 Task: Create a due date automation trigger when advanced on, 2 working days before a card is due add fields with custom field "Resume" set to a number lower than 1 and greater than 10 at 11:00 AM.
Action: Mouse moved to (1306, 107)
Screenshot: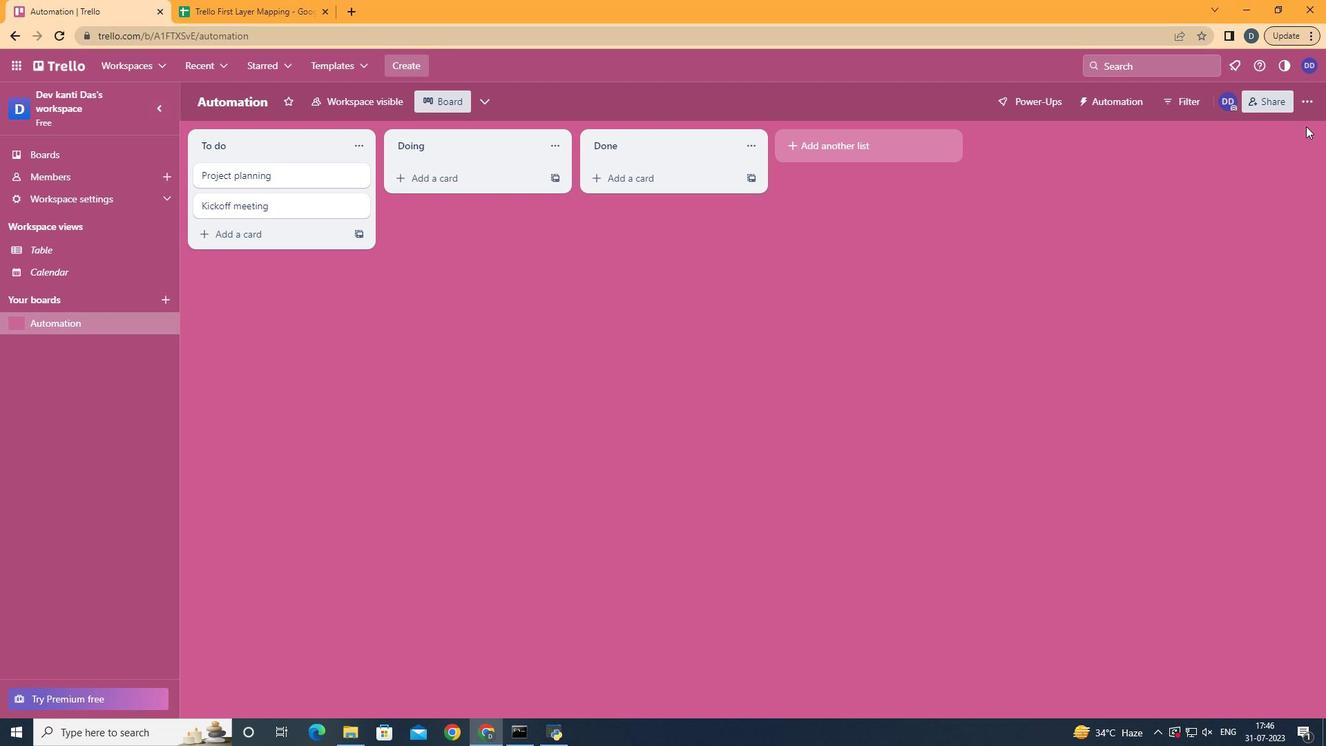 
Action: Mouse pressed left at (1306, 107)
Screenshot: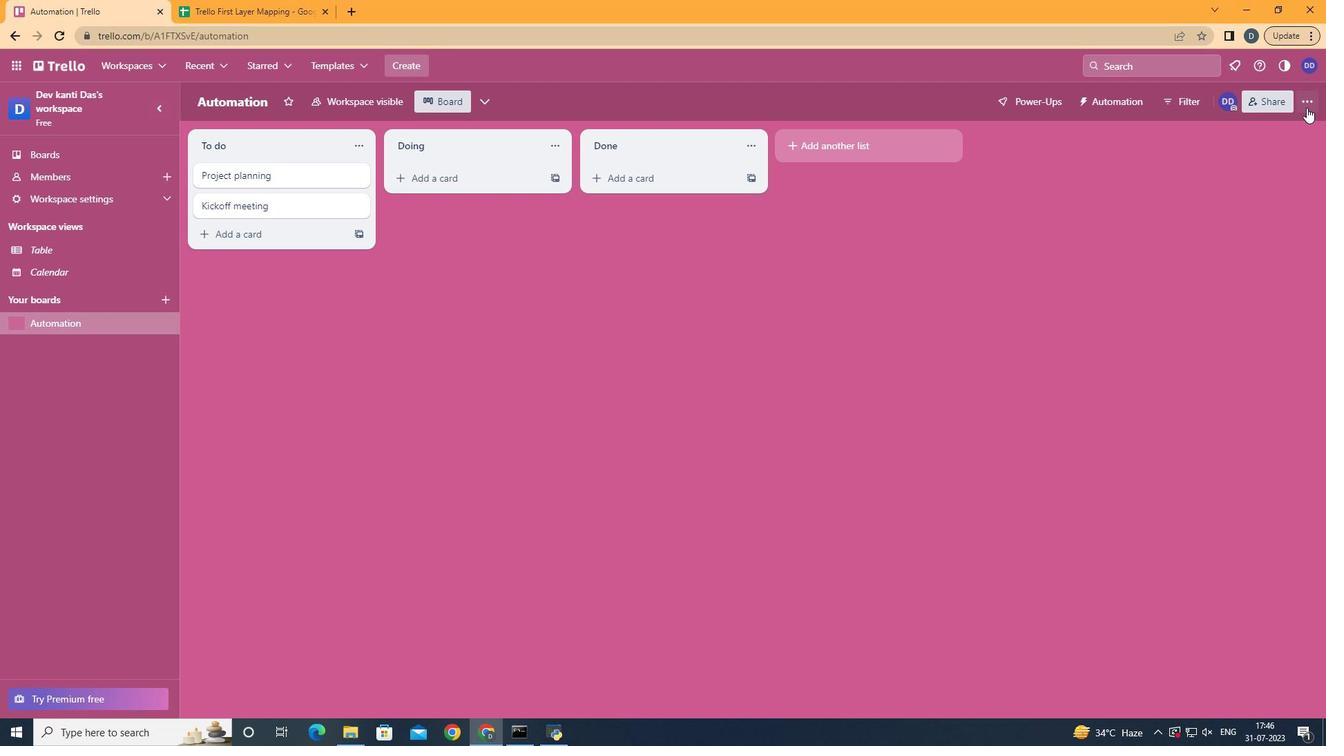 
Action: Mouse moved to (1204, 292)
Screenshot: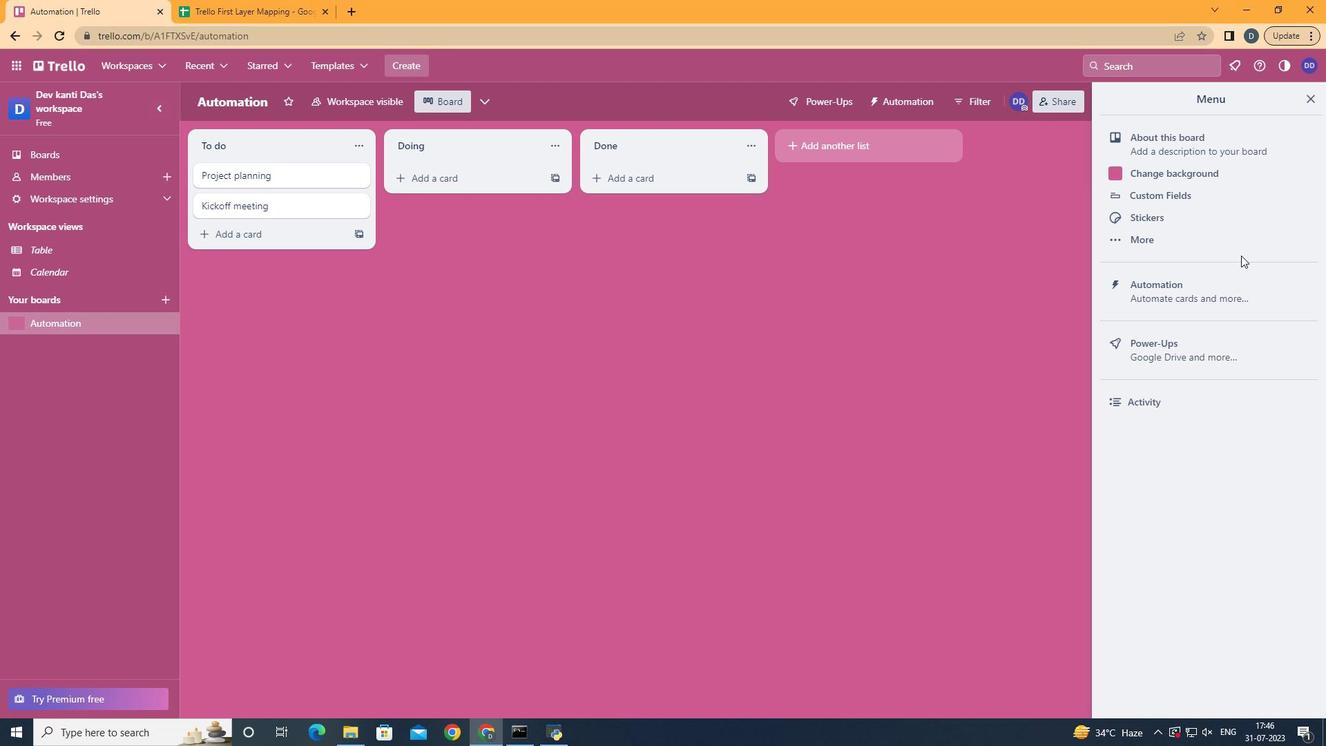 
Action: Mouse pressed left at (1204, 292)
Screenshot: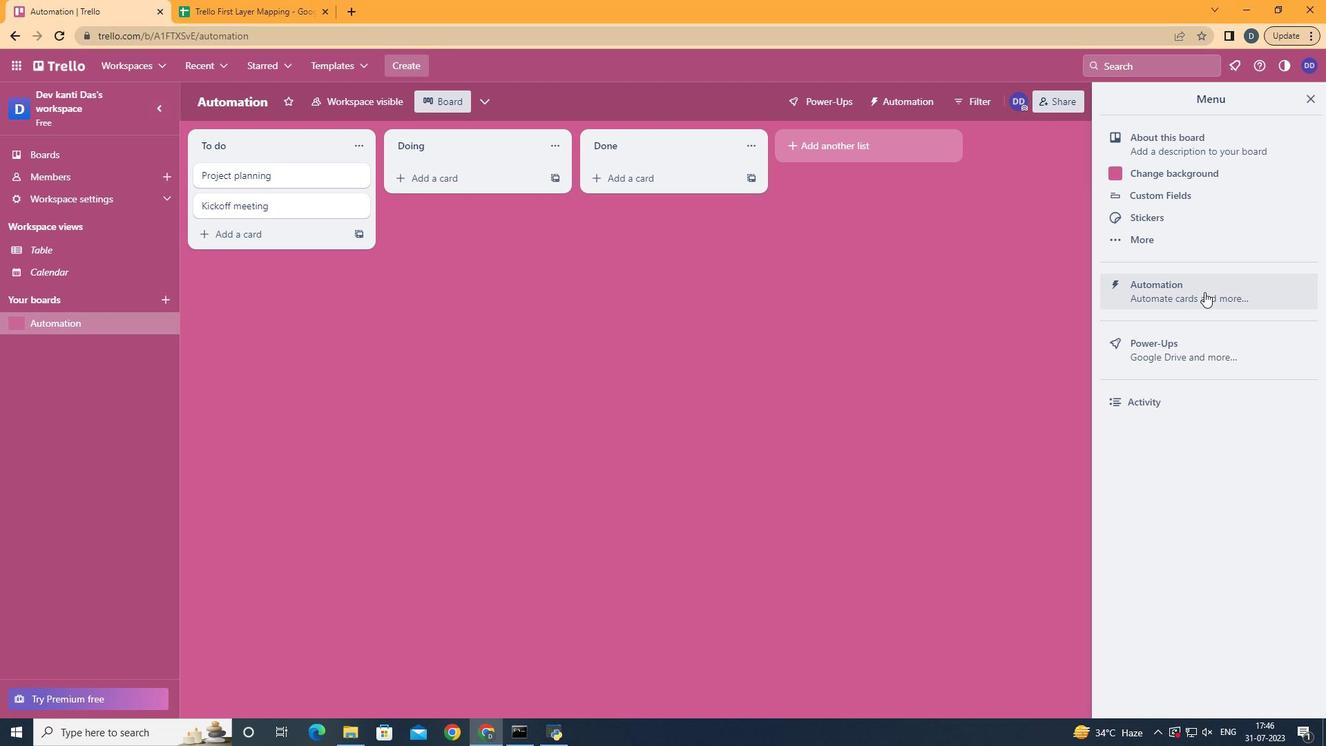 
Action: Mouse moved to (275, 281)
Screenshot: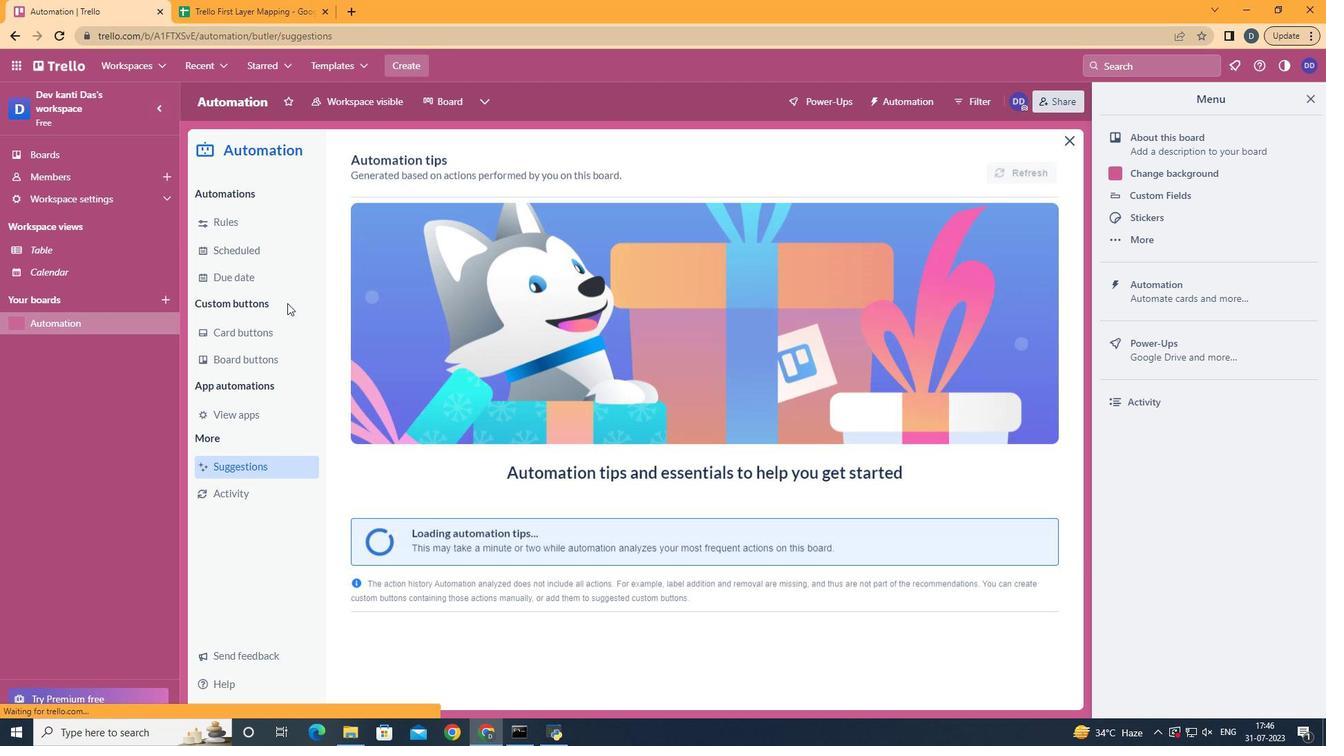 
Action: Mouse pressed left at (275, 281)
Screenshot: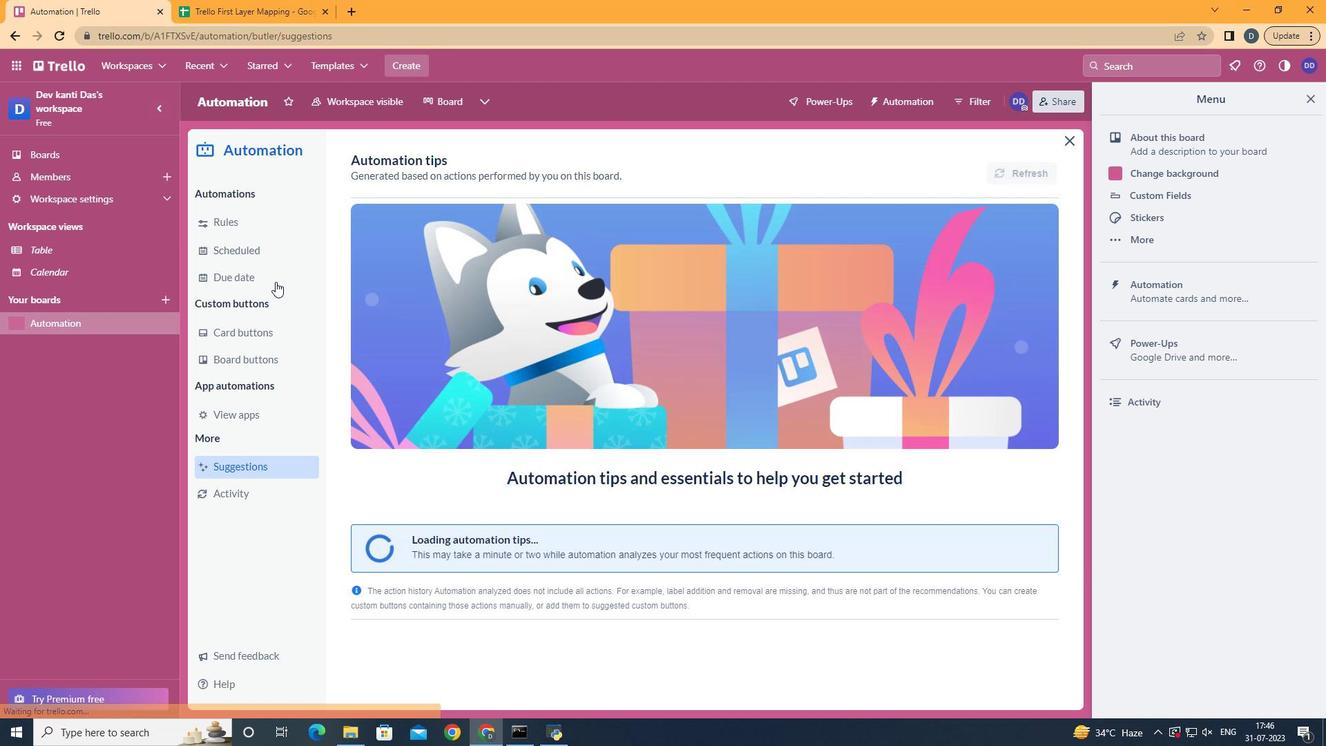 
Action: Mouse moved to (1000, 164)
Screenshot: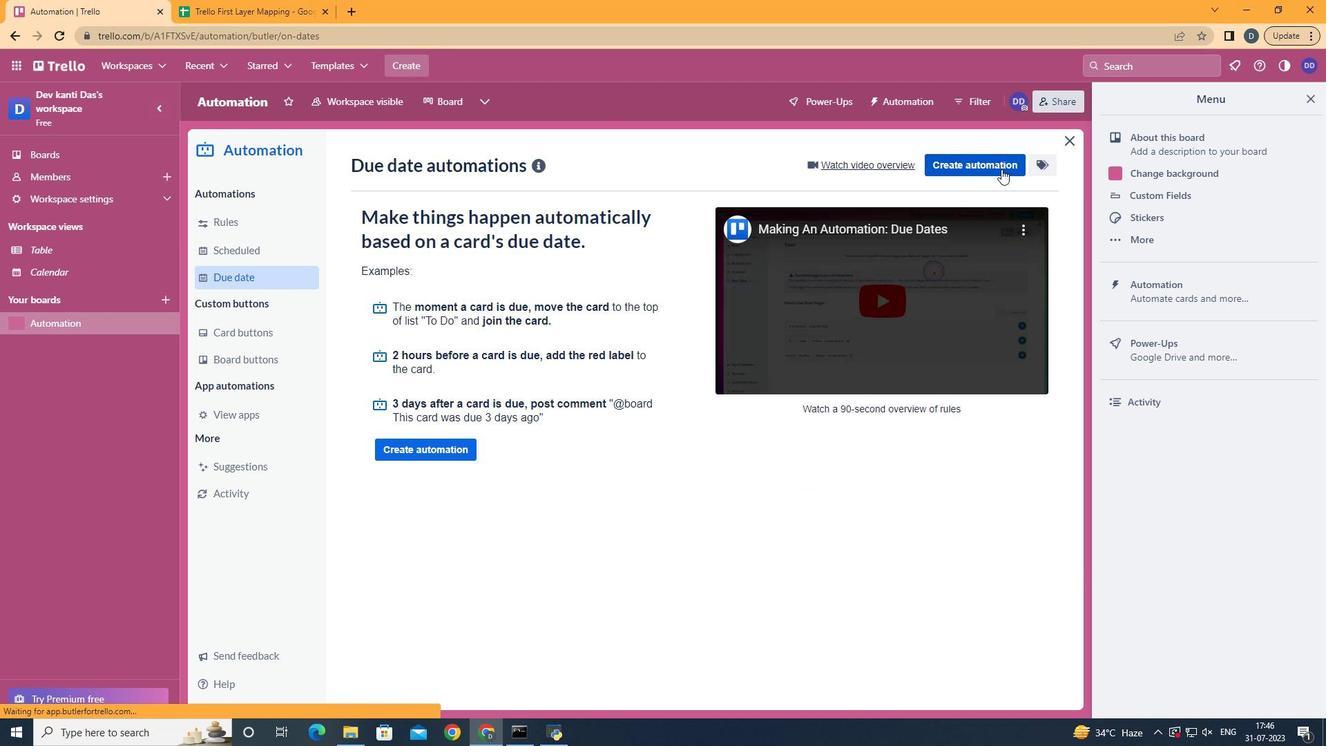 
Action: Mouse pressed left at (1000, 164)
Screenshot: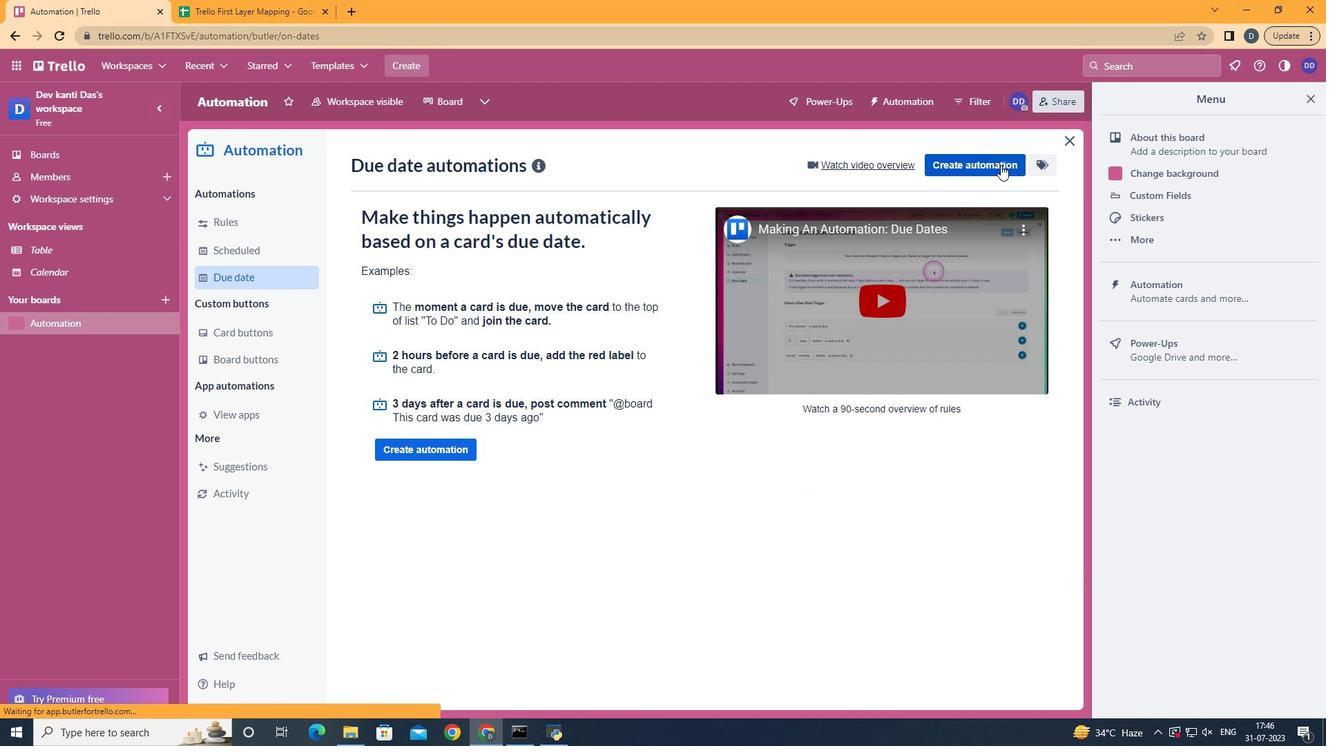 
Action: Mouse moved to (670, 301)
Screenshot: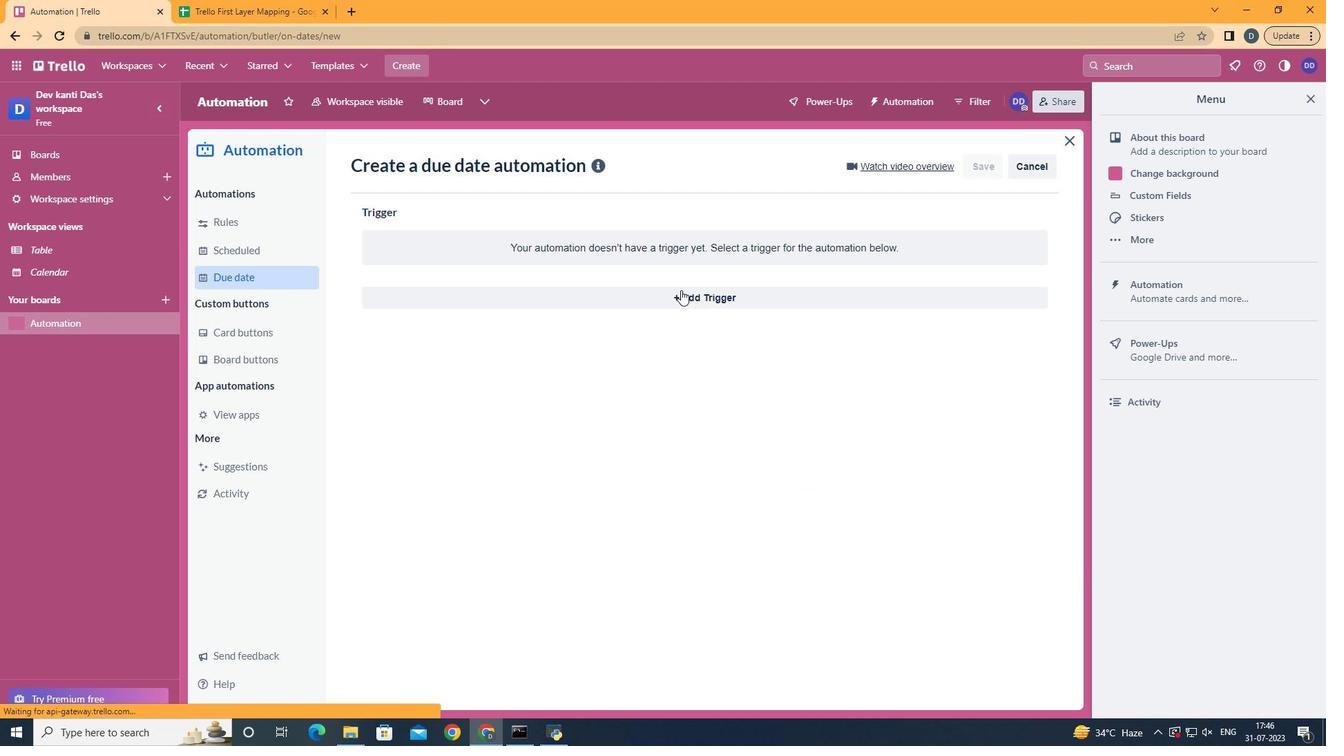 
Action: Mouse pressed left at (670, 301)
Screenshot: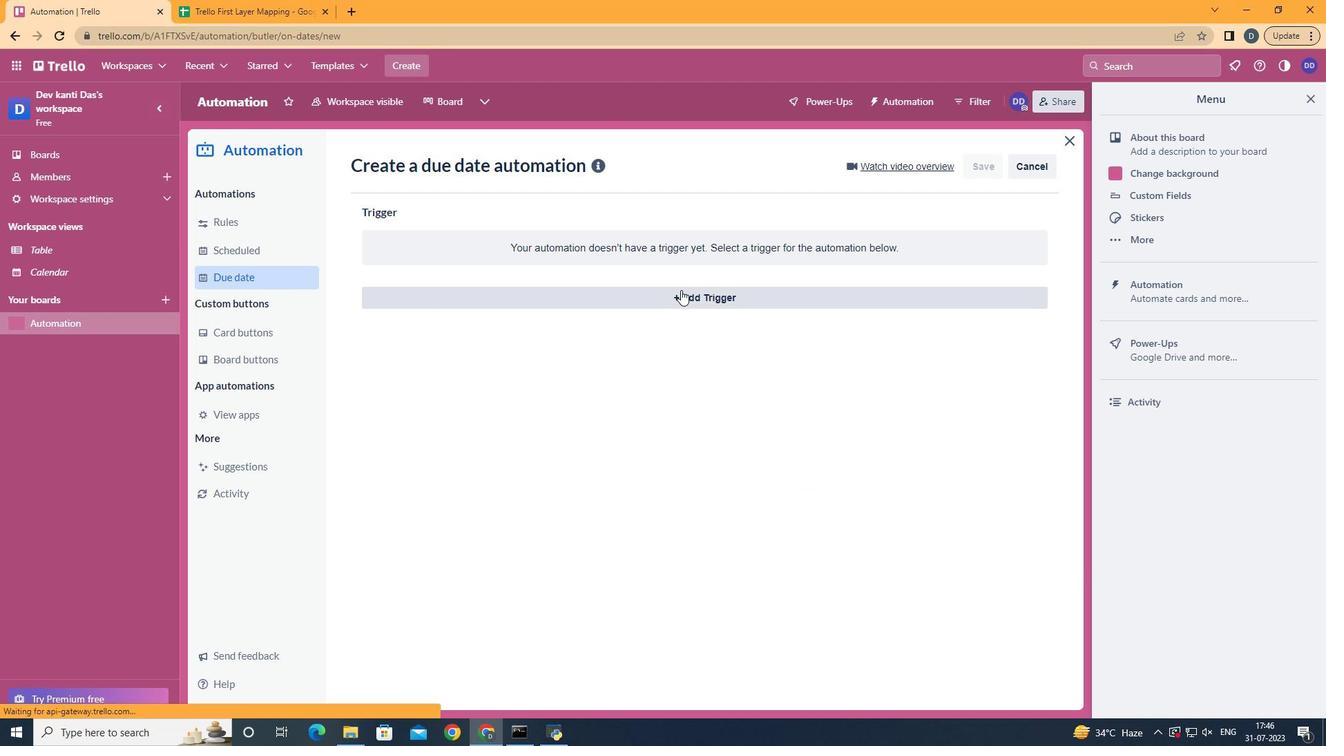 
Action: Mouse moved to (446, 559)
Screenshot: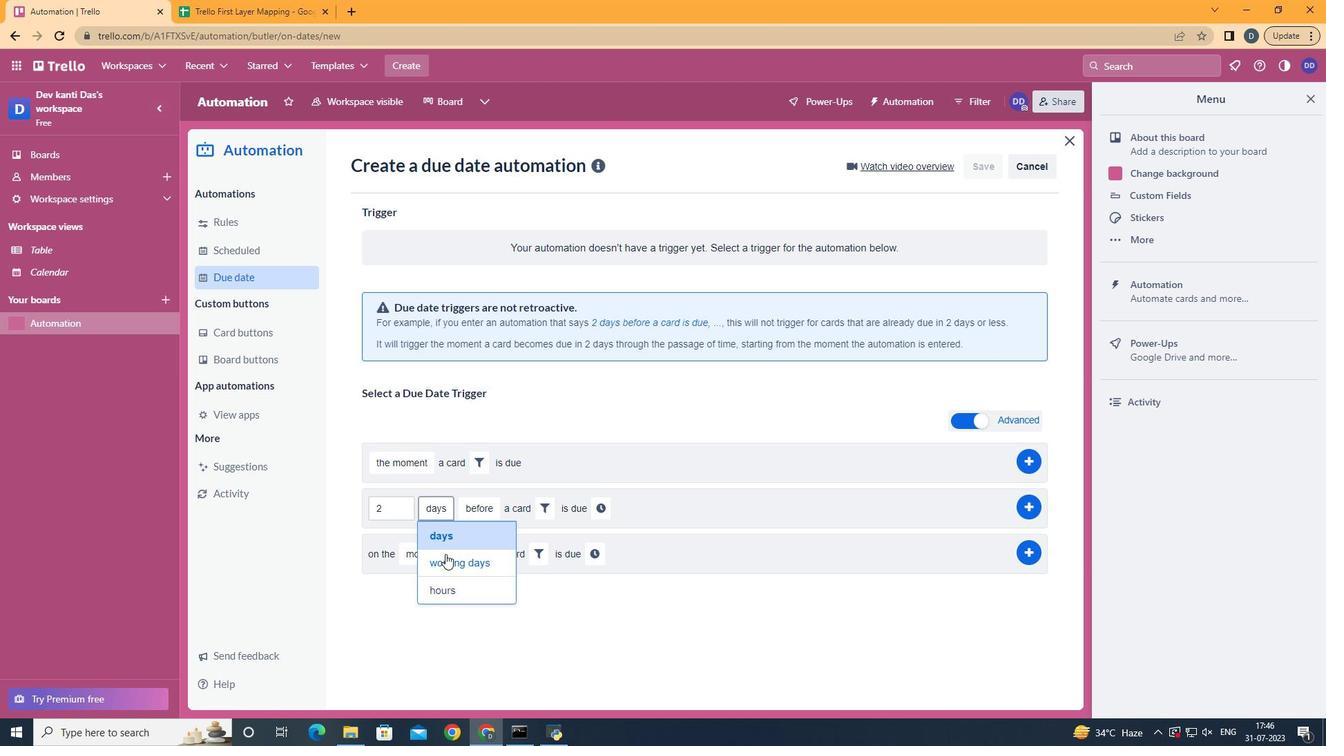 
Action: Mouse pressed left at (446, 559)
Screenshot: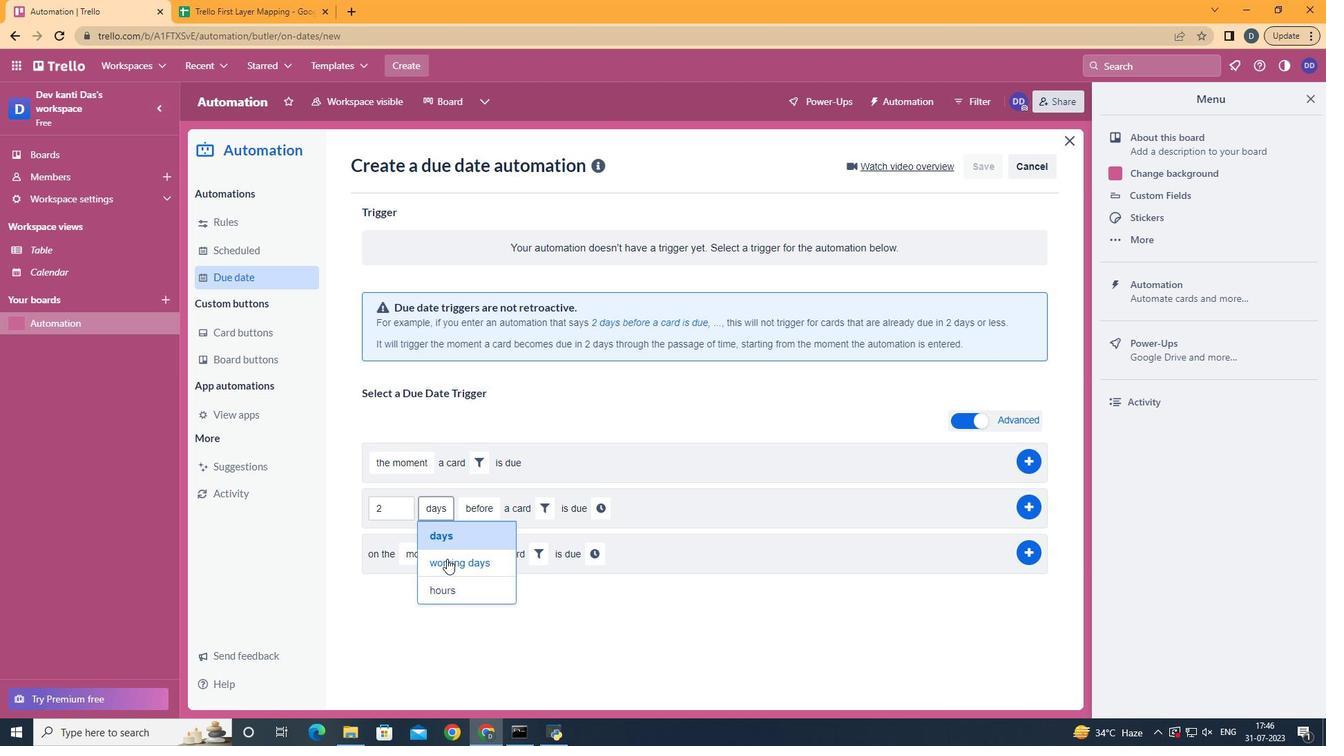 
Action: Mouse moved to (580, 507)
Screenshot: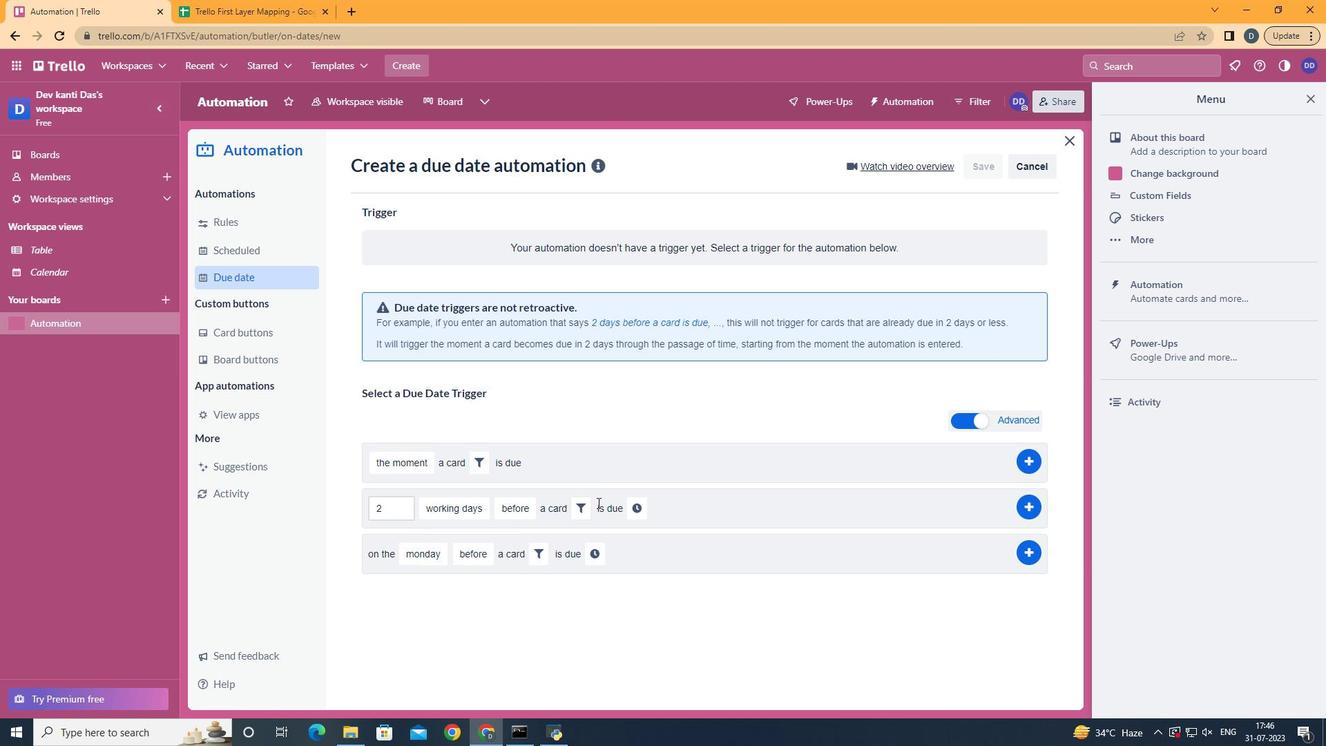 
Action: Mouse pressed left at (580, 507)
Screenshot: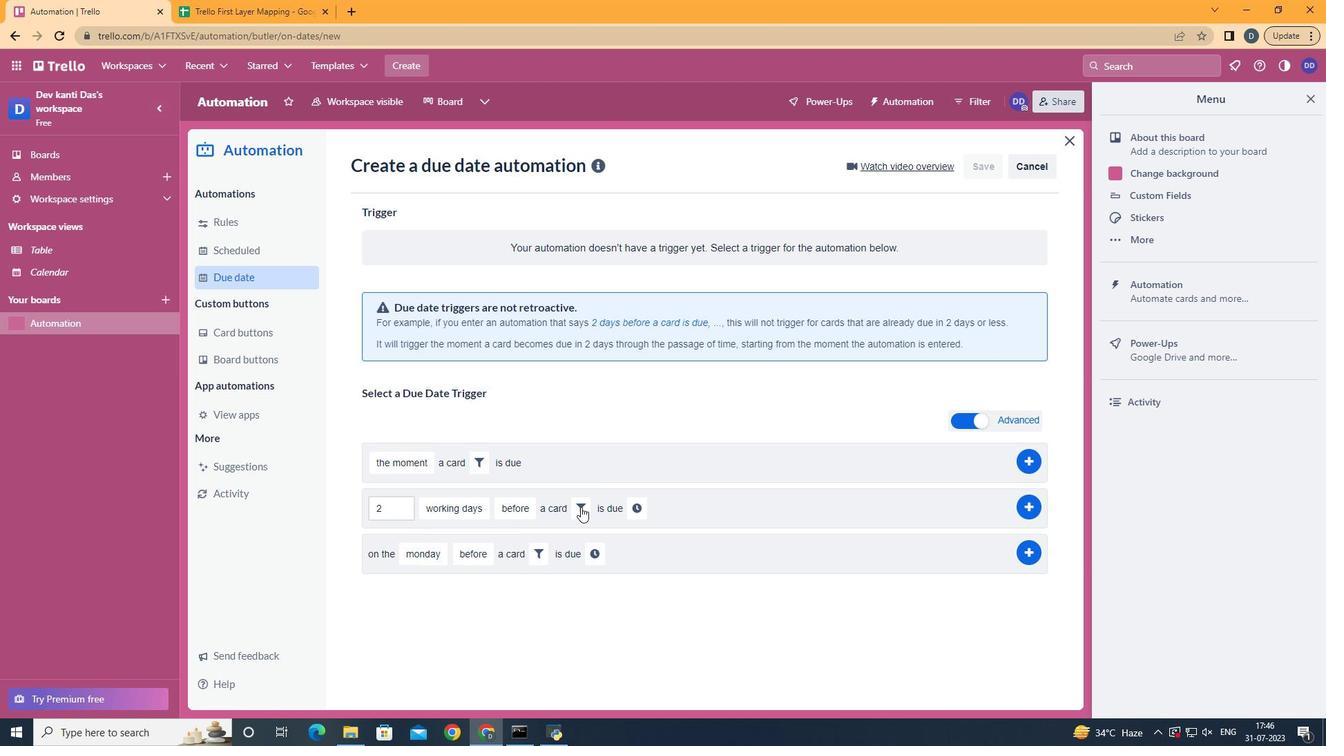 
Action: Mouse moved to (795, 549)
Screenshot: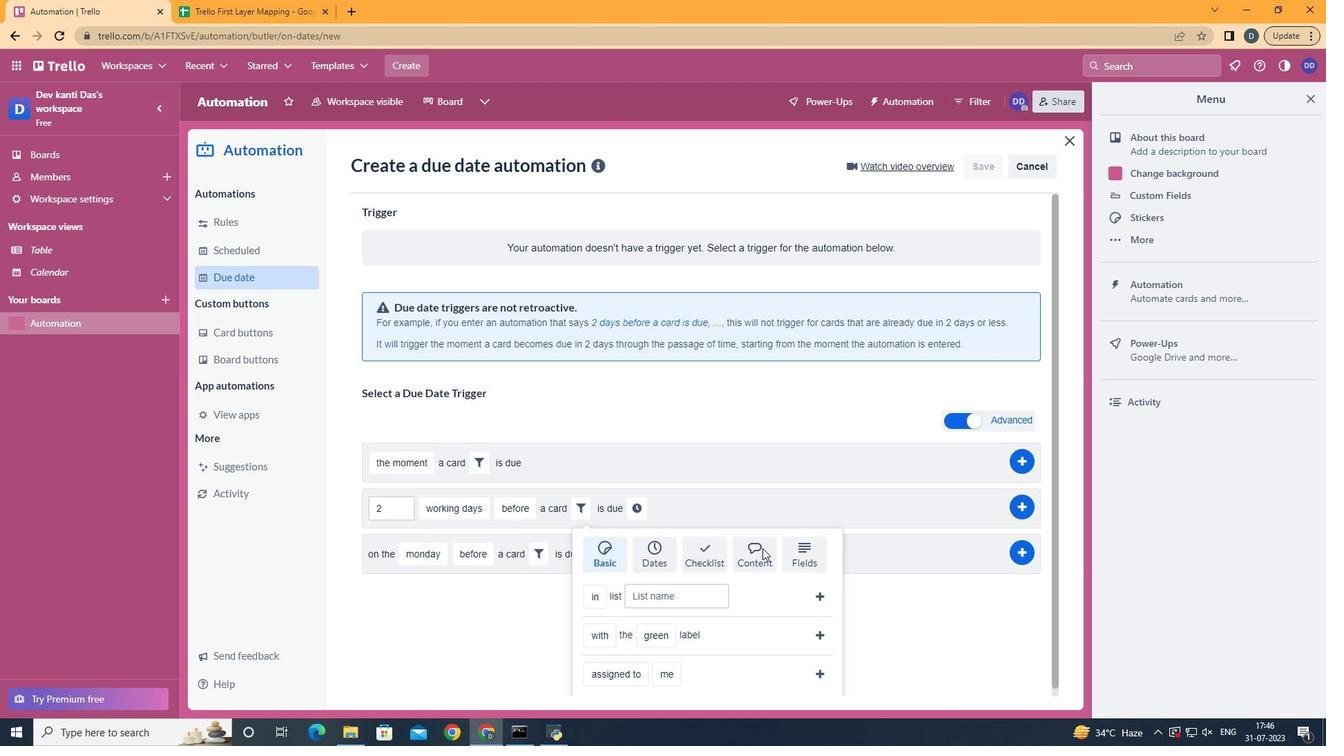 
Action: Mouse pressed left at (795, 549)
Screenshot: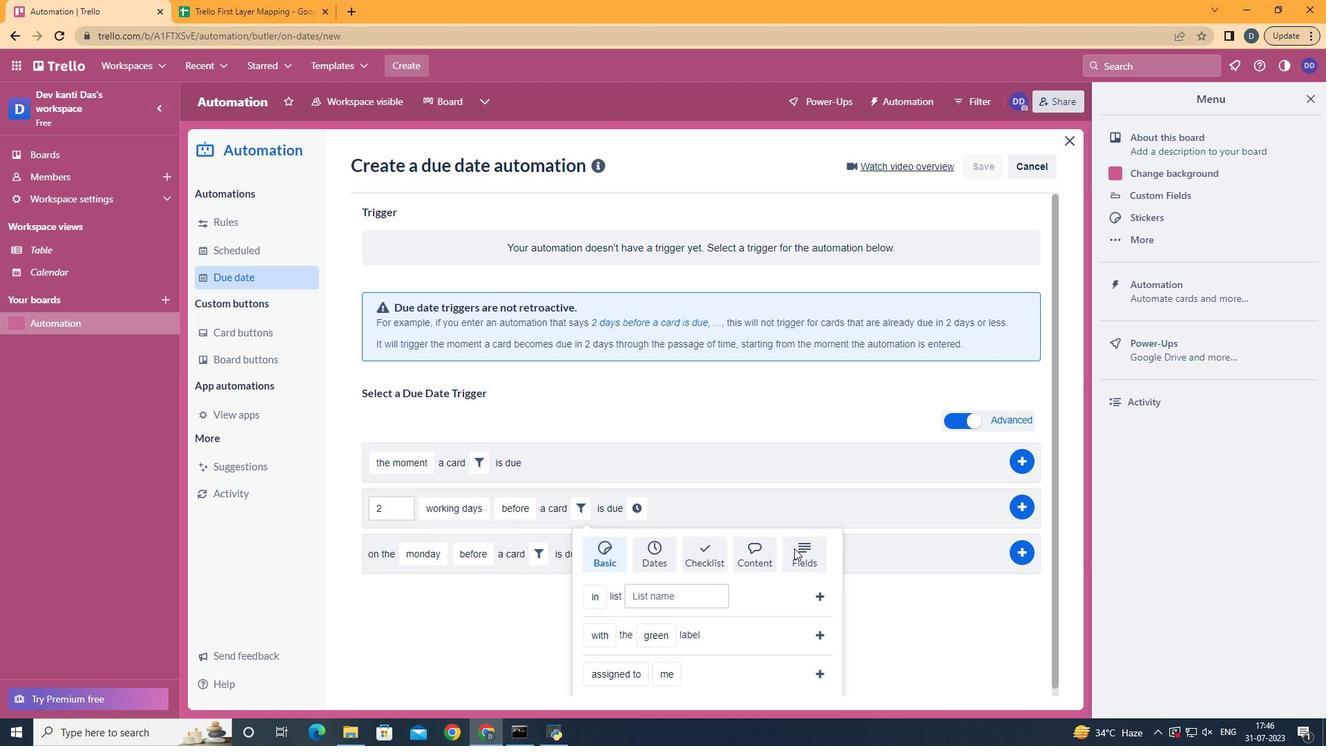 
Action: Mouse scrolled (795, 549) with delta (0, 0)
Screenshot: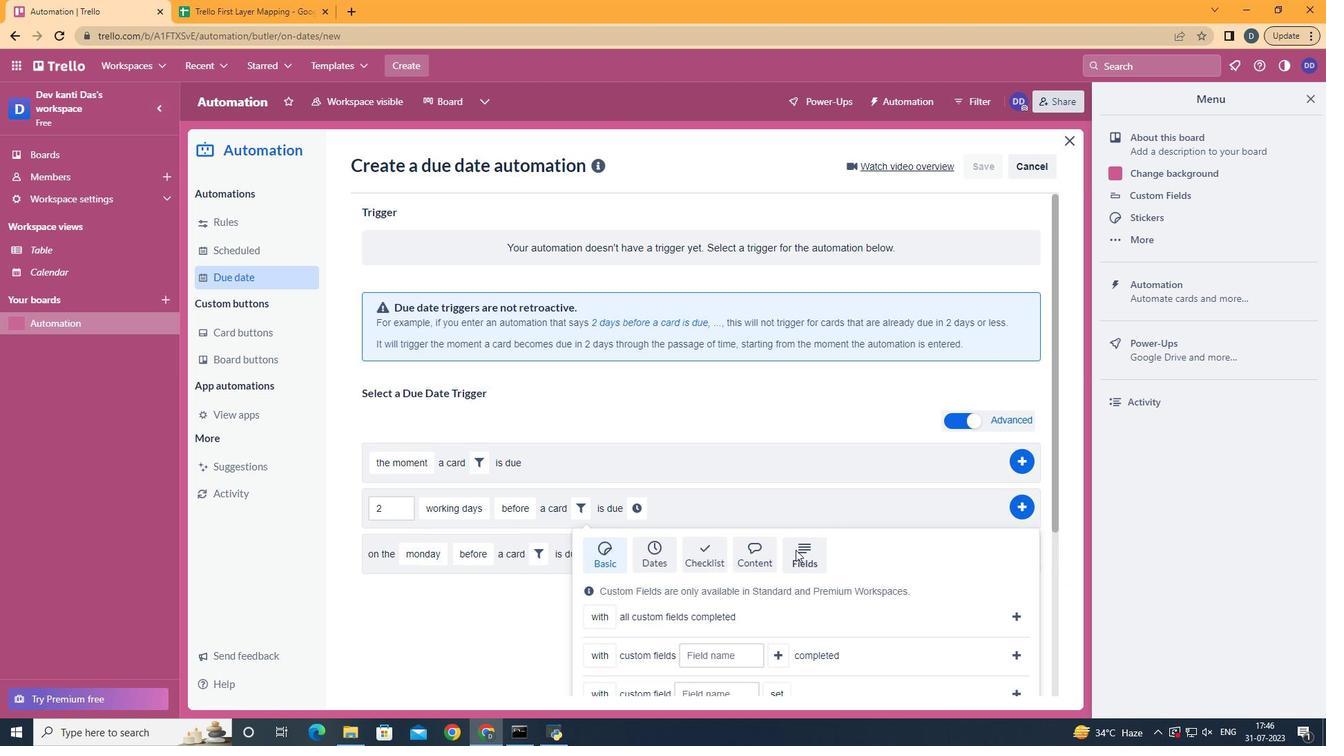 
Action: Mouse scrolled (795, 549) with delta (0, 0)
Screenshot: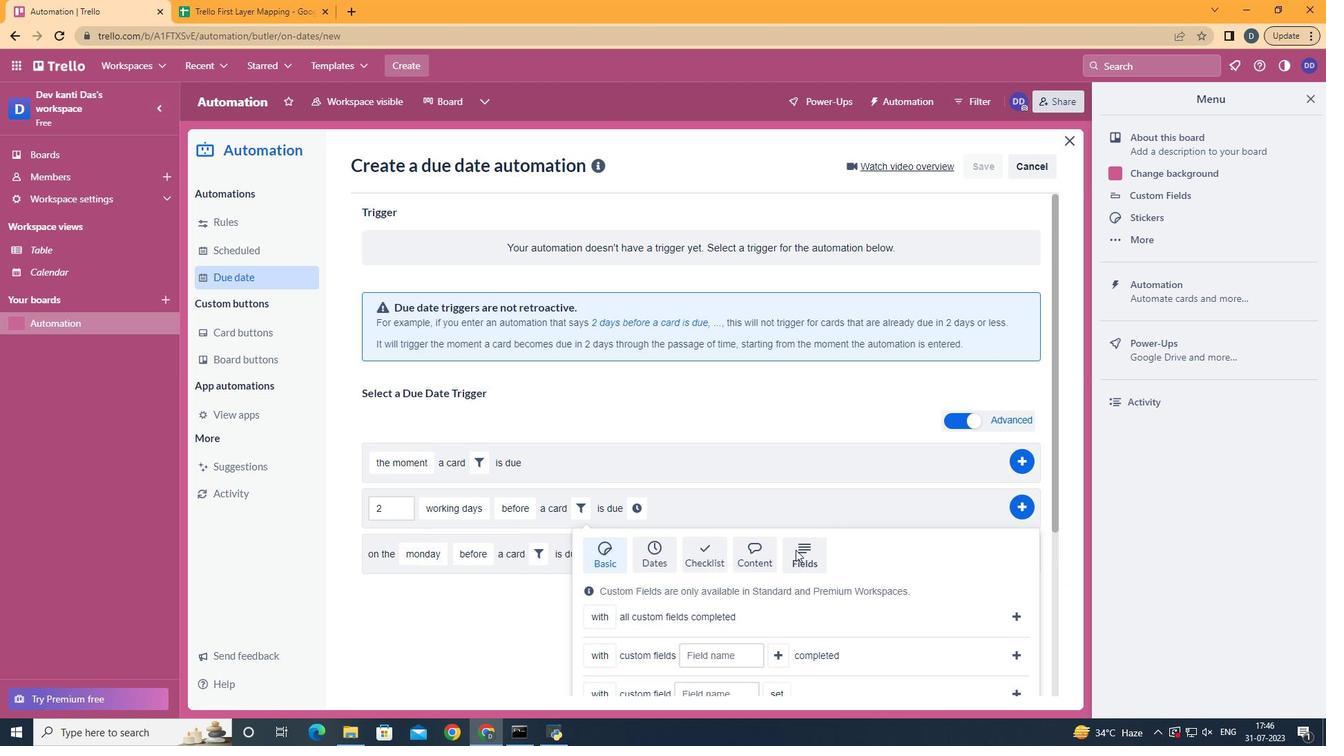 
Action: Mouse scrolled (795, 549) with delta (0, 0)
Screenshot: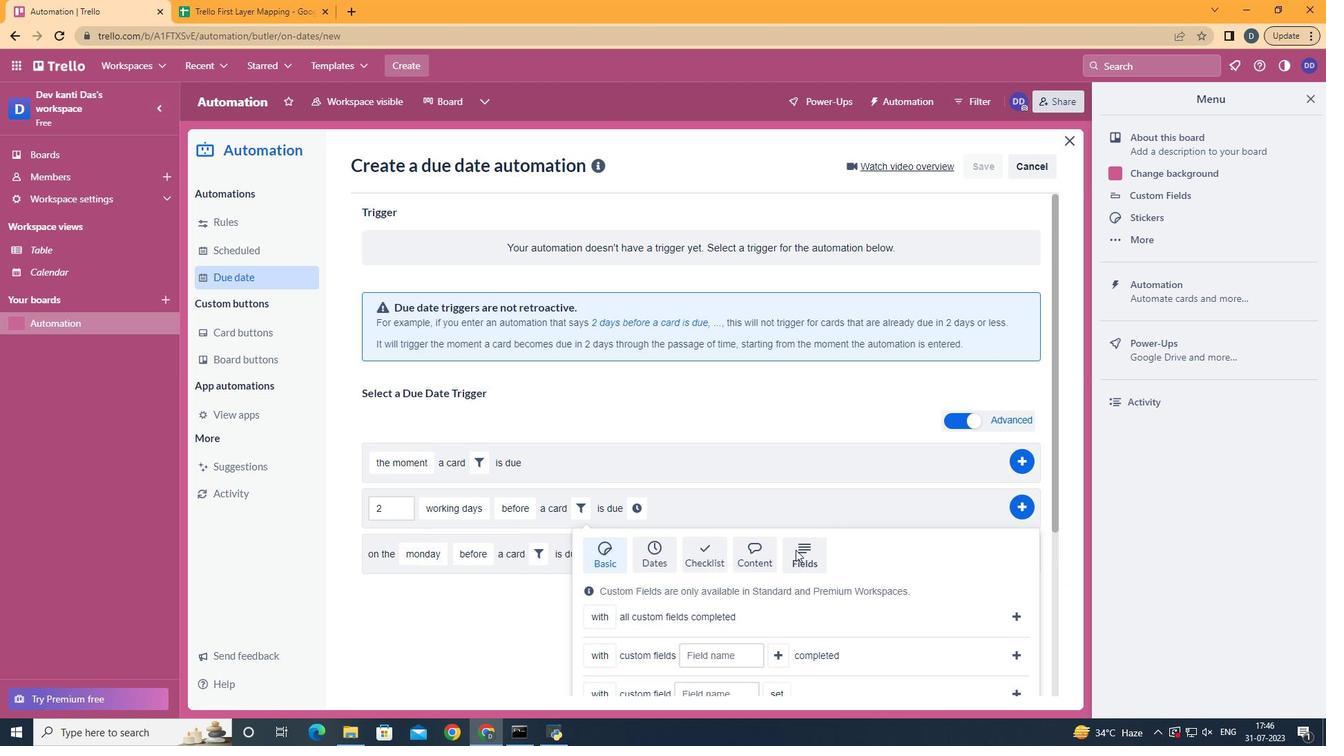 
Action: Mouse scrolled (795, 549) with delta (0, 0)
Screenshot: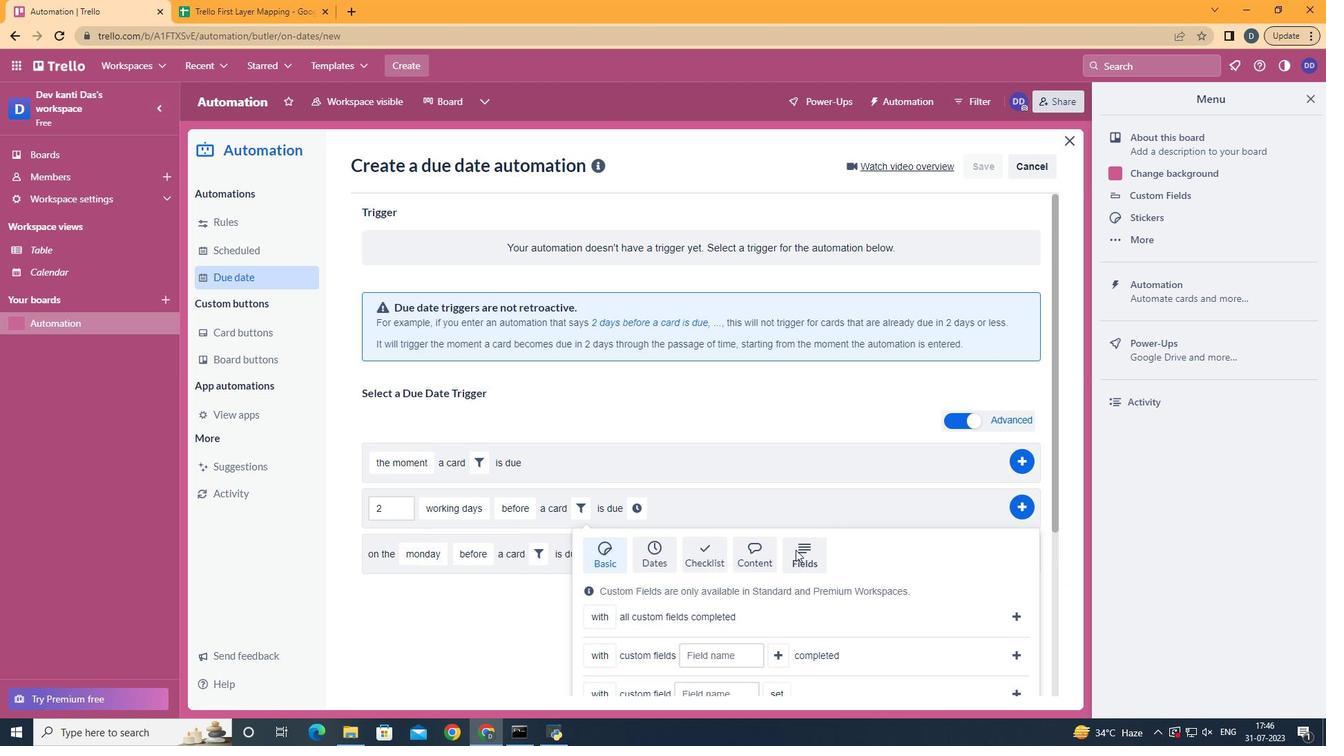 
Action: Mouse scrolled (795, 549) with delta (0, 0)
Screenshot: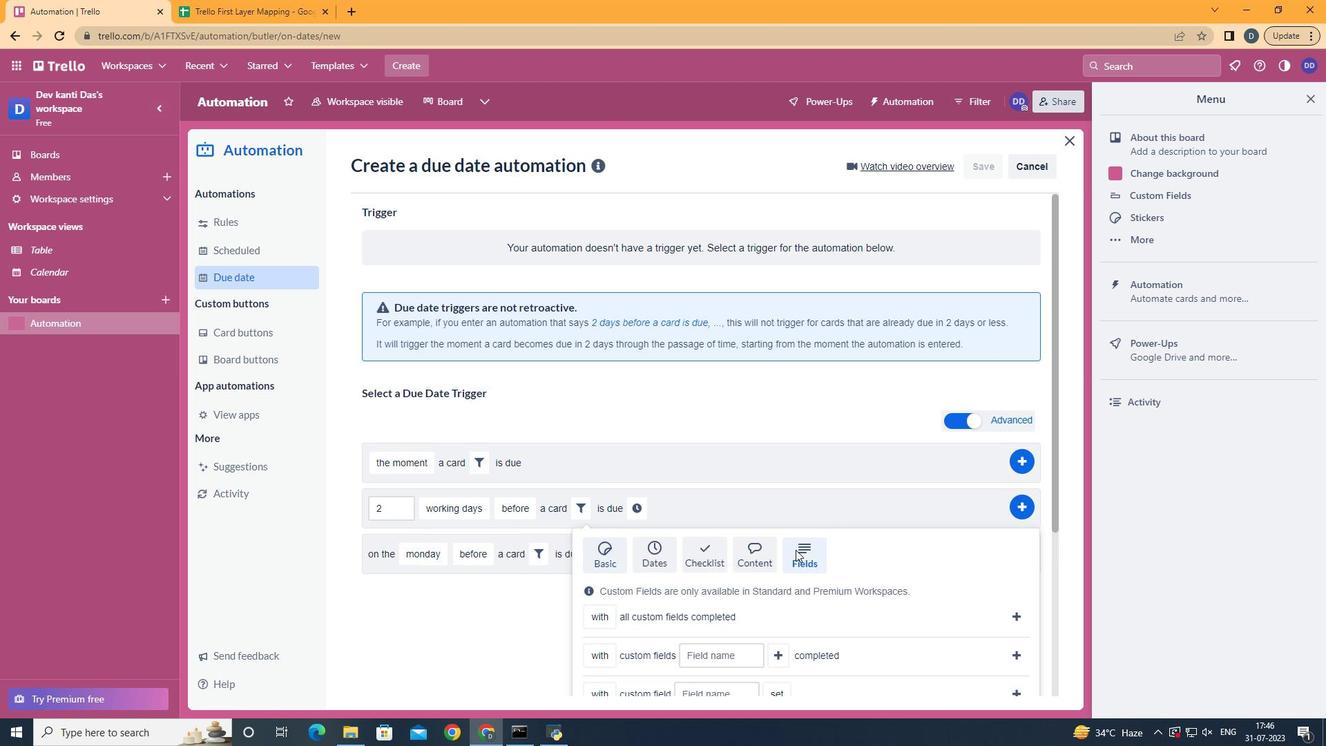 
Action: Mouse scrolled (795, 549) with delta (0, 0)
Screenshot: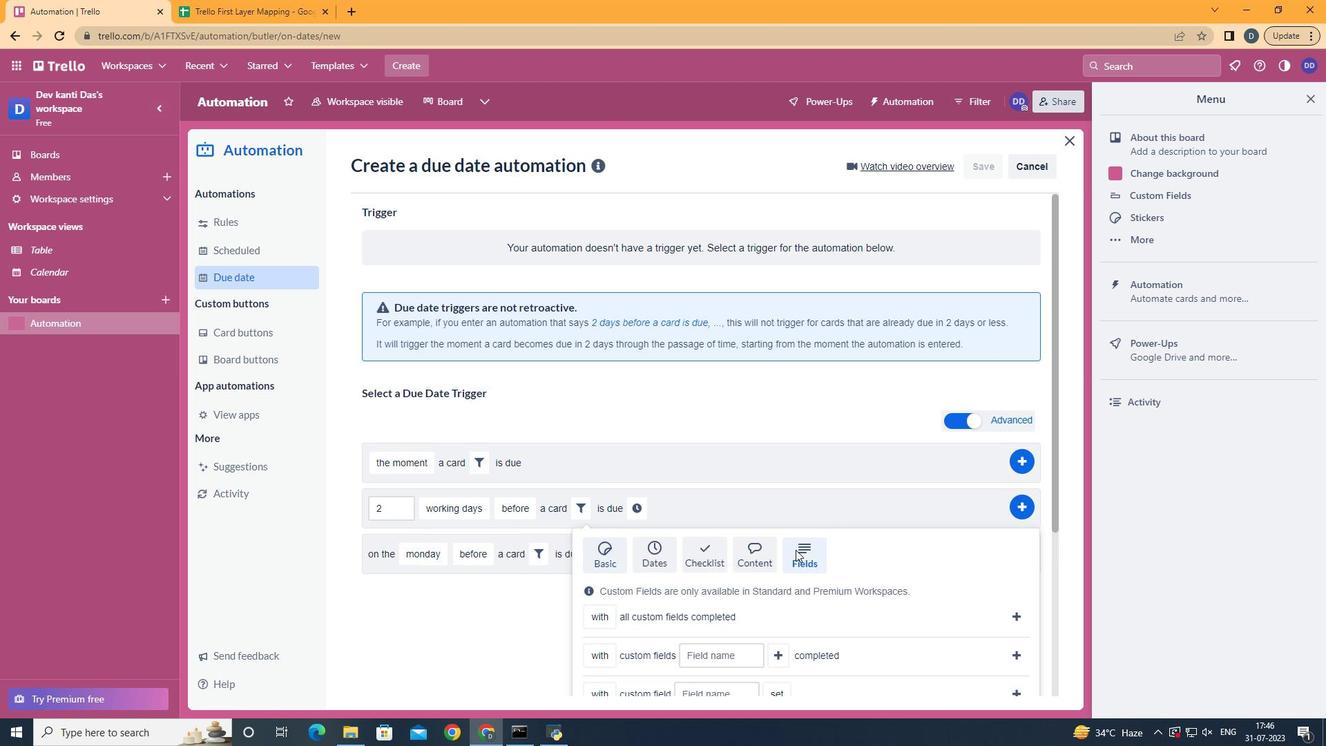 
Action: Mouse moved to (712, 571)
Screenshot: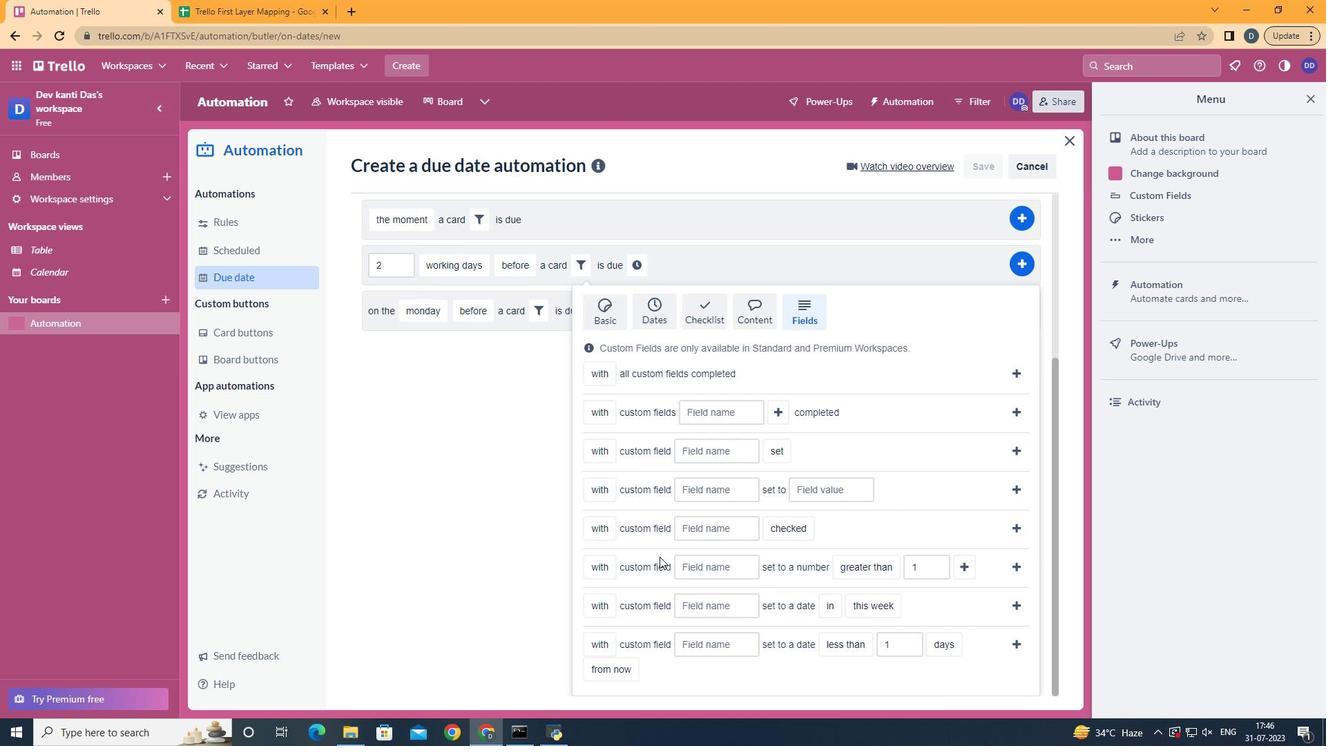 
Action: Mouse pressed left at (712, 571)
Screenshot: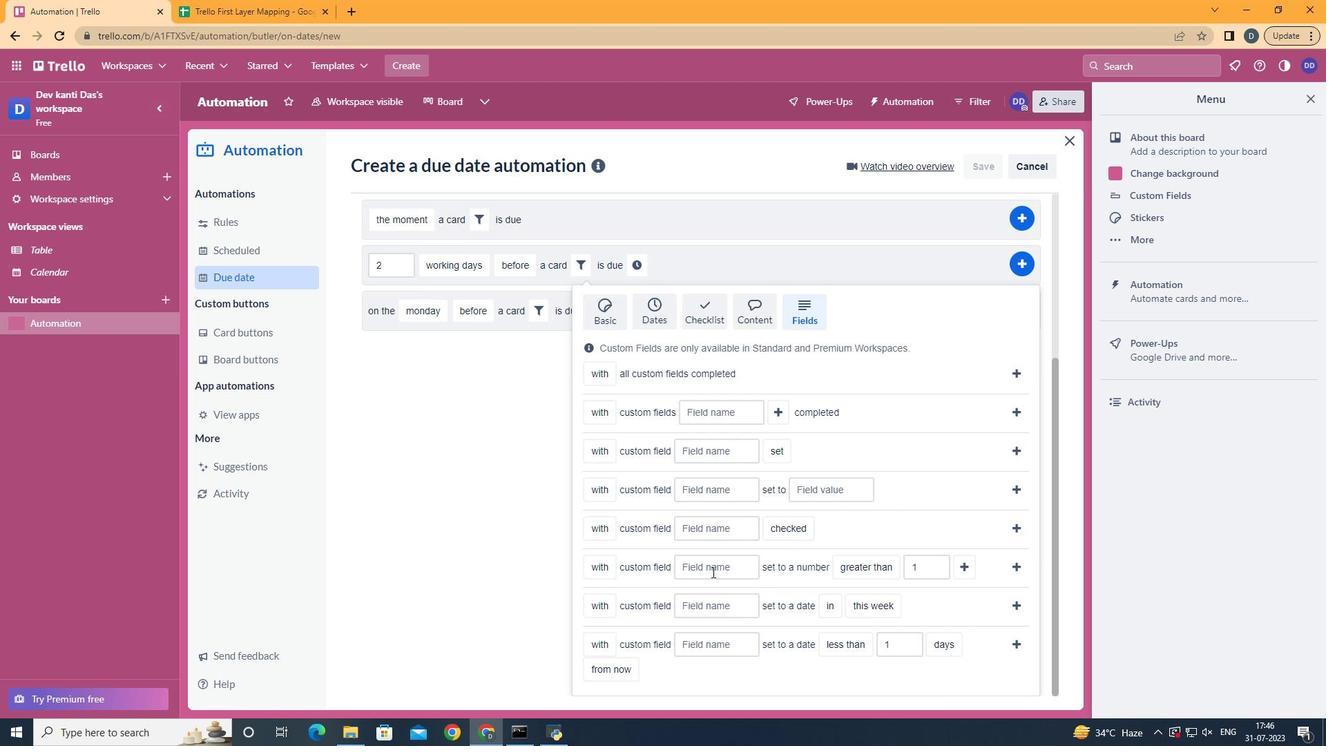 
Action: Key pressed <Key.shift>Resume
Screenshot: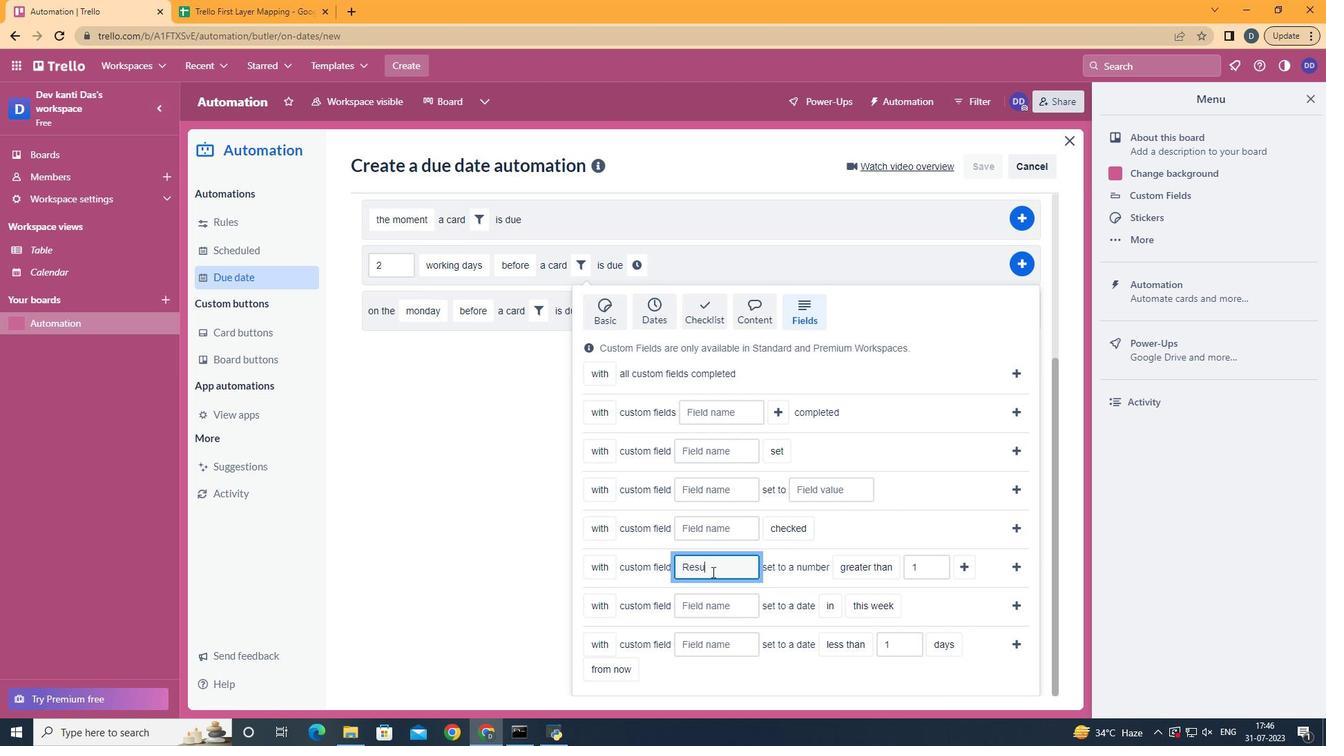
Action: Mouse moved to (886, 643)
Screenshot: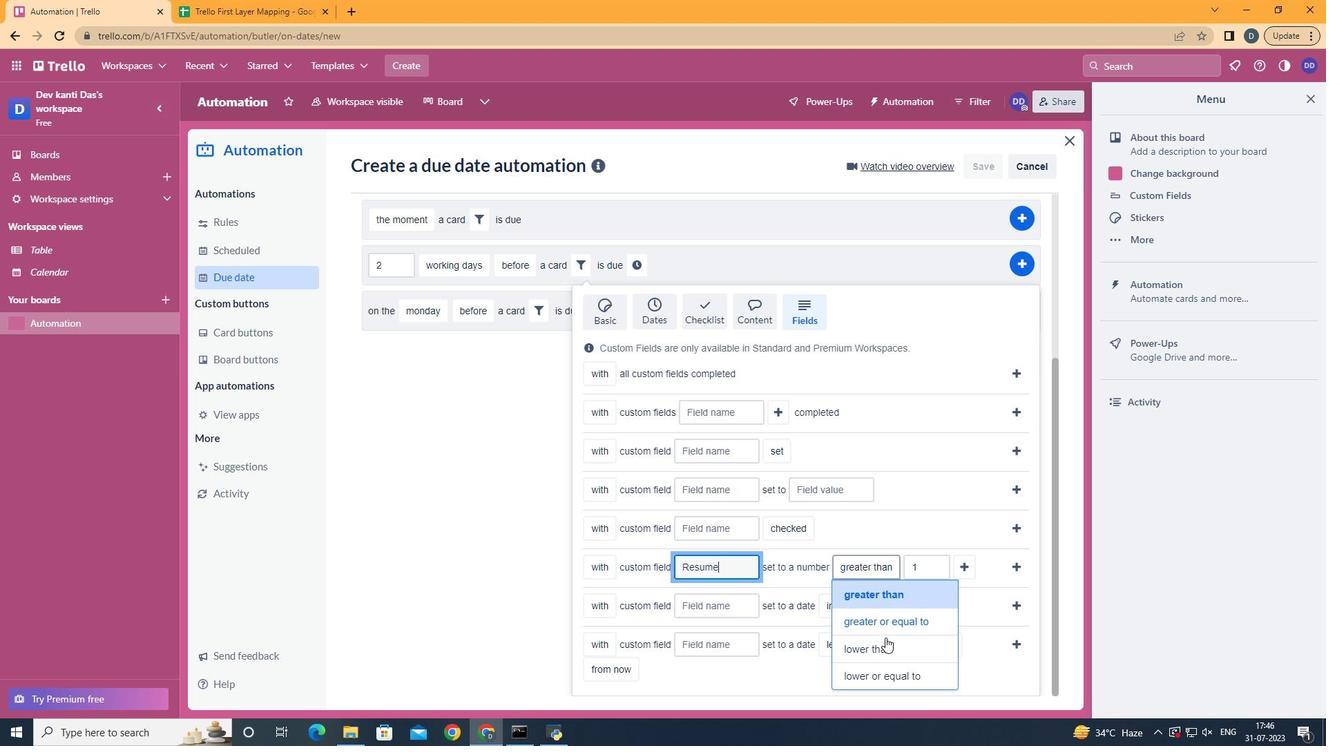 
Action: Mouse pressed left at (886, 643)
Screenshot: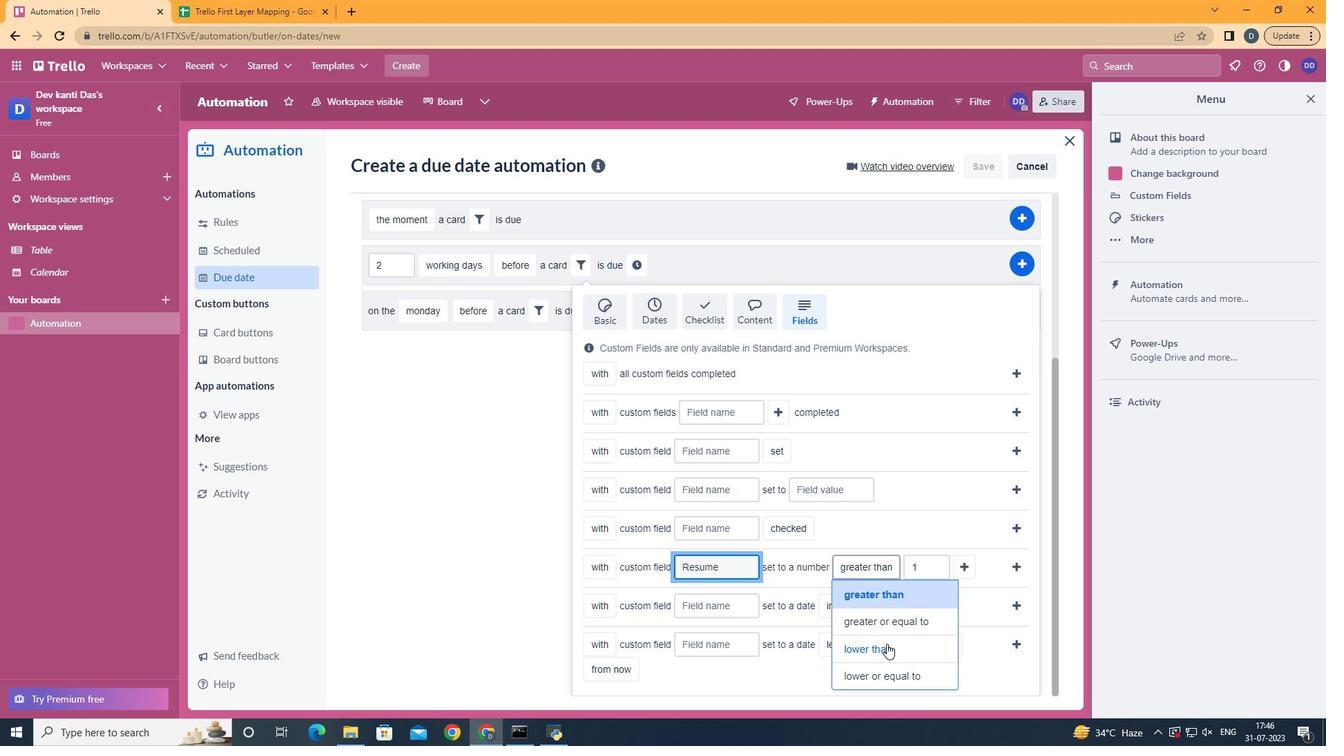 
Action: Mouse moved to (958, 571)
Screenshot: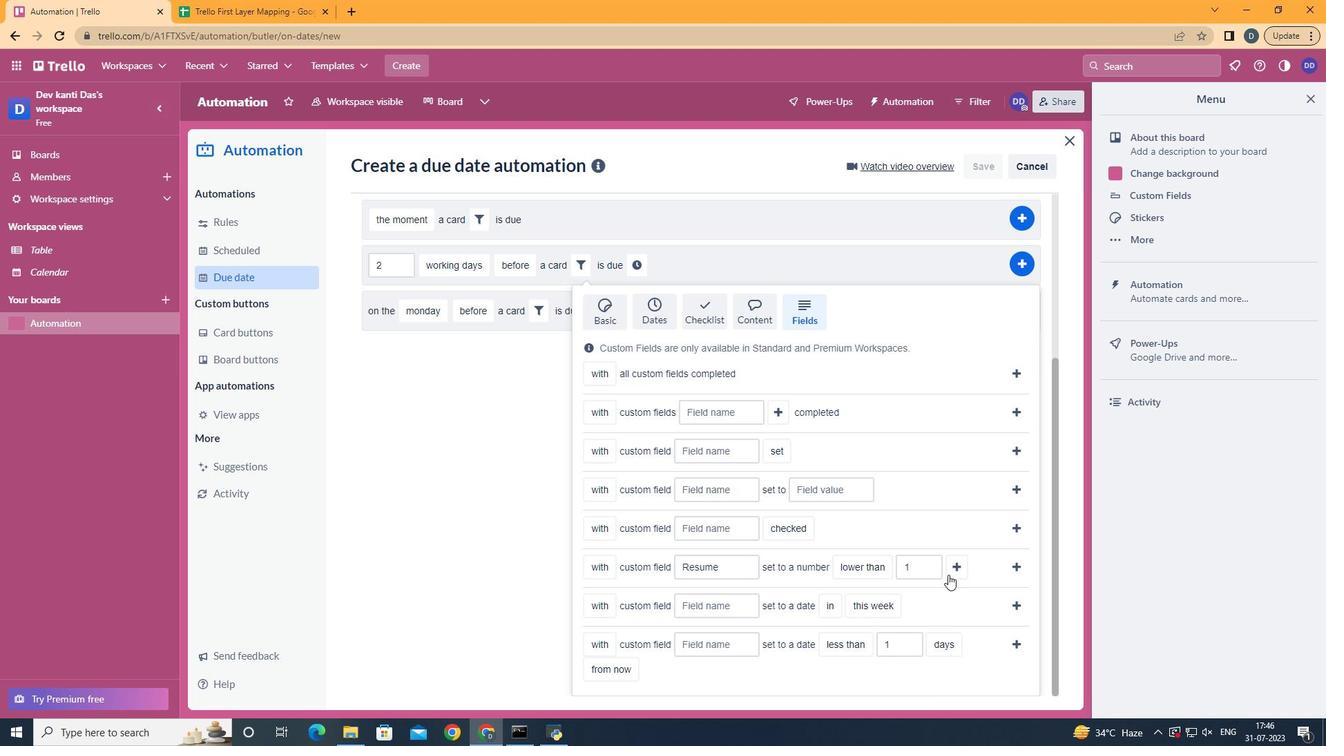 
Action: Mouse pressed left at (958, 571)
Screenshot: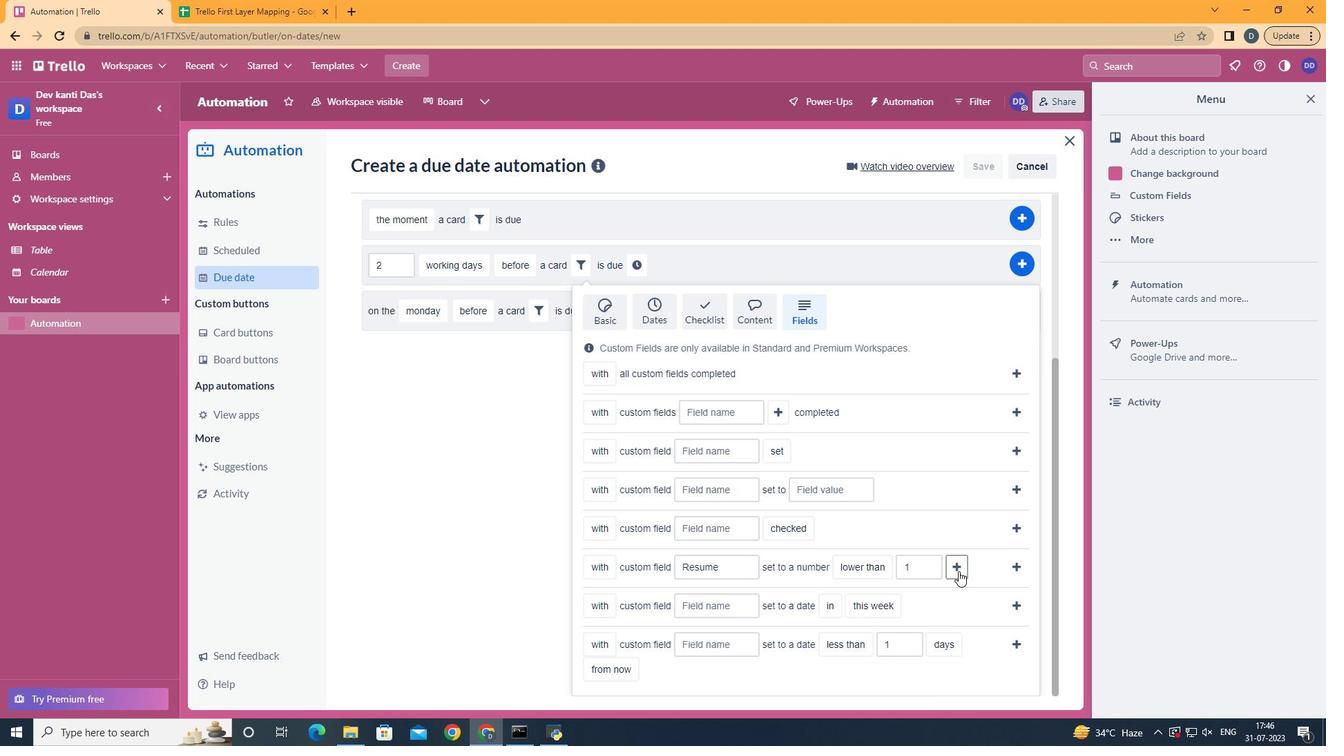 
Action: Mouse moved to (676, 542)
Screenshot: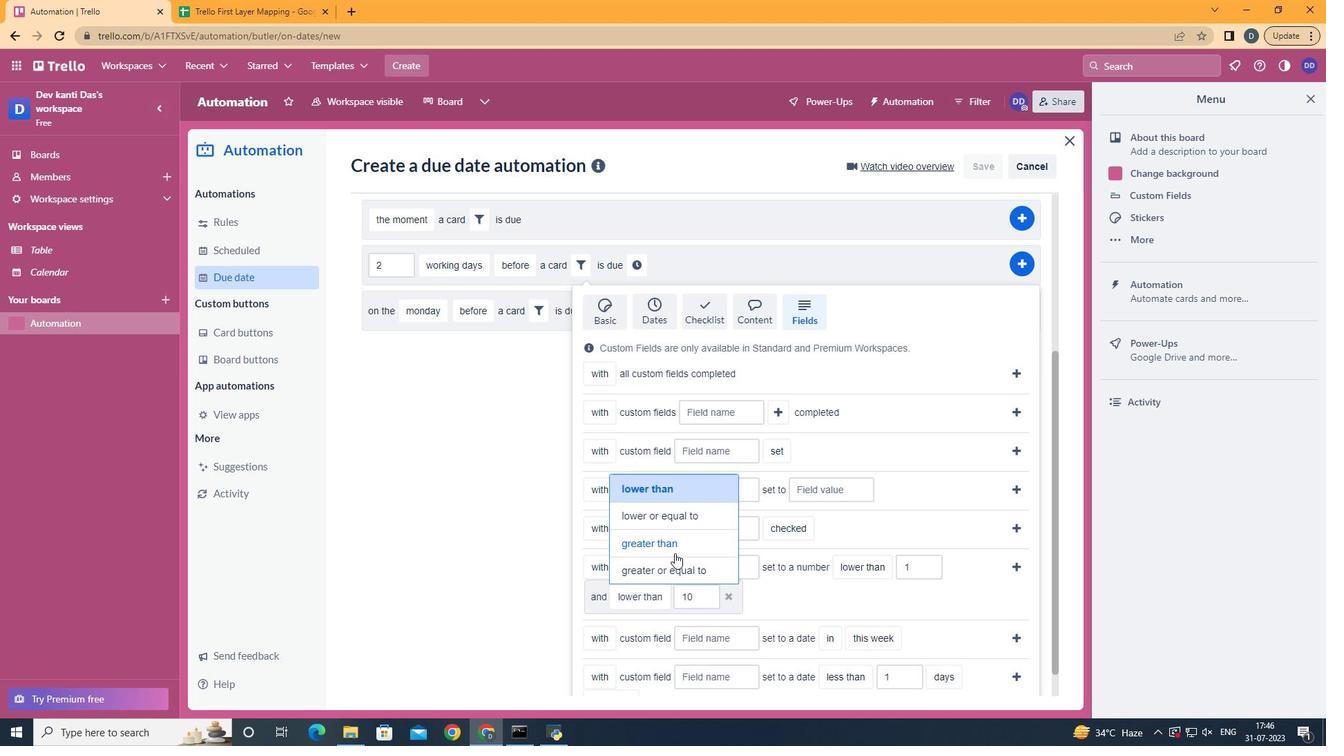 
Action: Mouse pressed left at (676, 542)
Screenshot: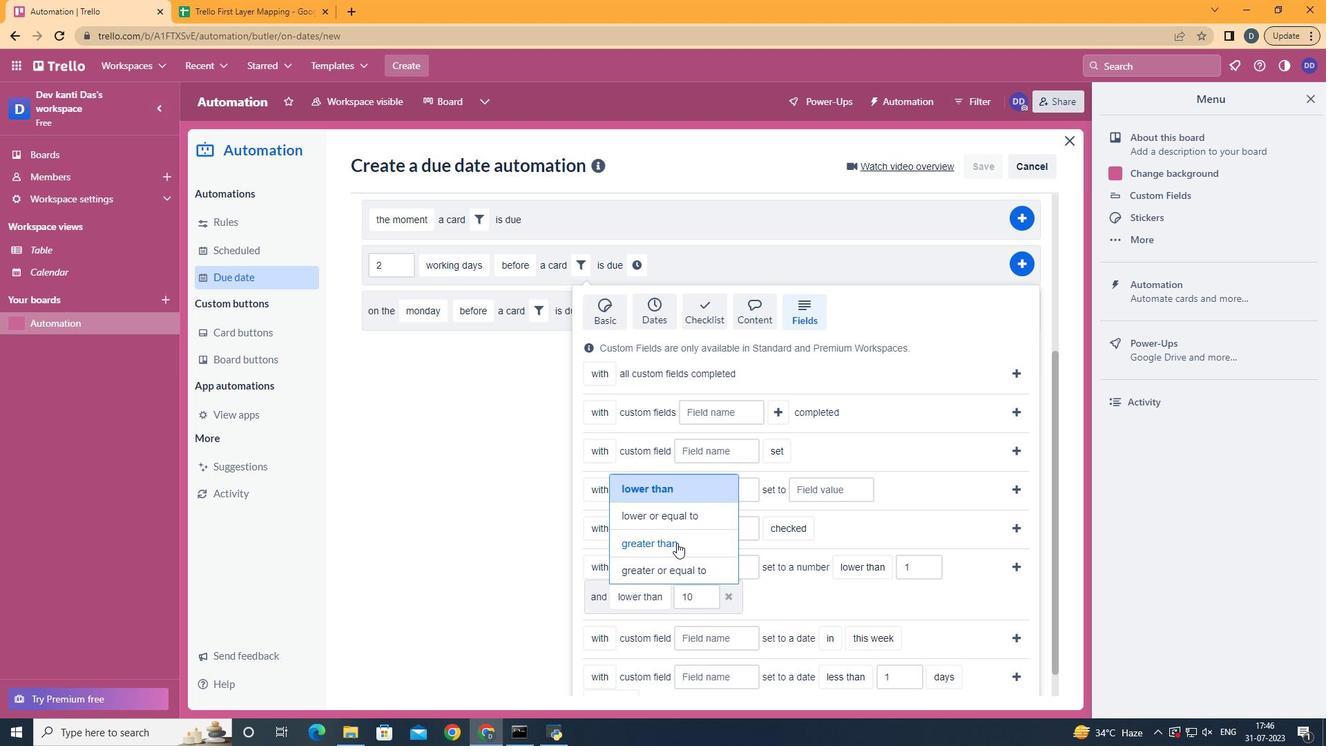 
Action: Mouse moved to (1018, 568)
Screenshot: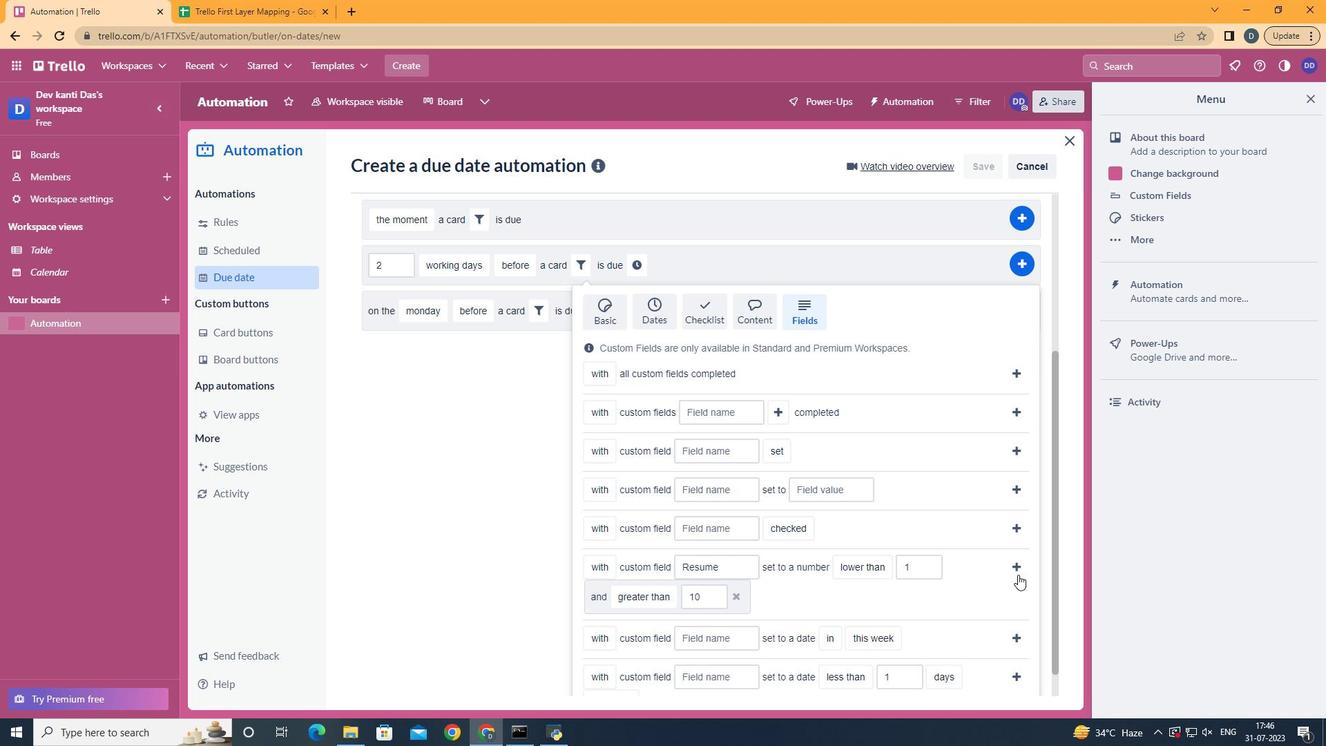 
Action: Mouse pressed left at (1018, 568)
Screenshot: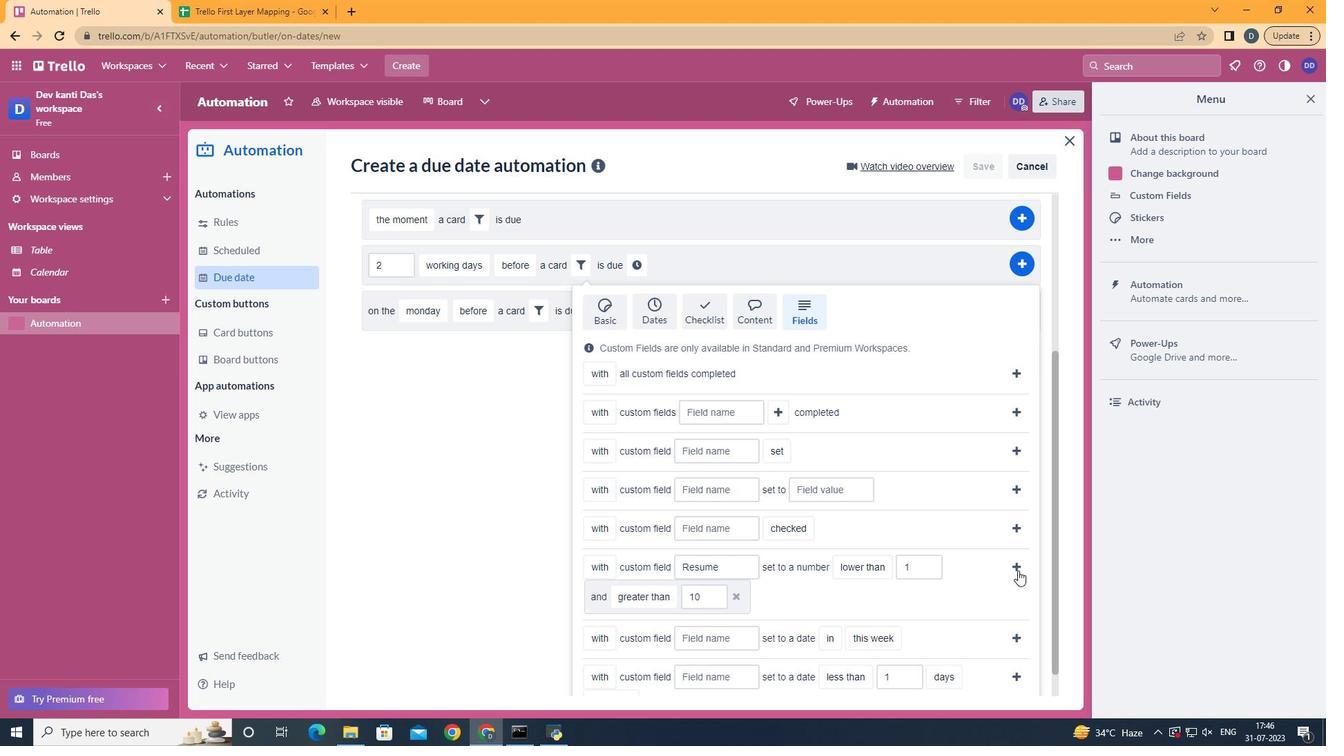 
Action: Mouse moved to (388, 534)
Screenshot: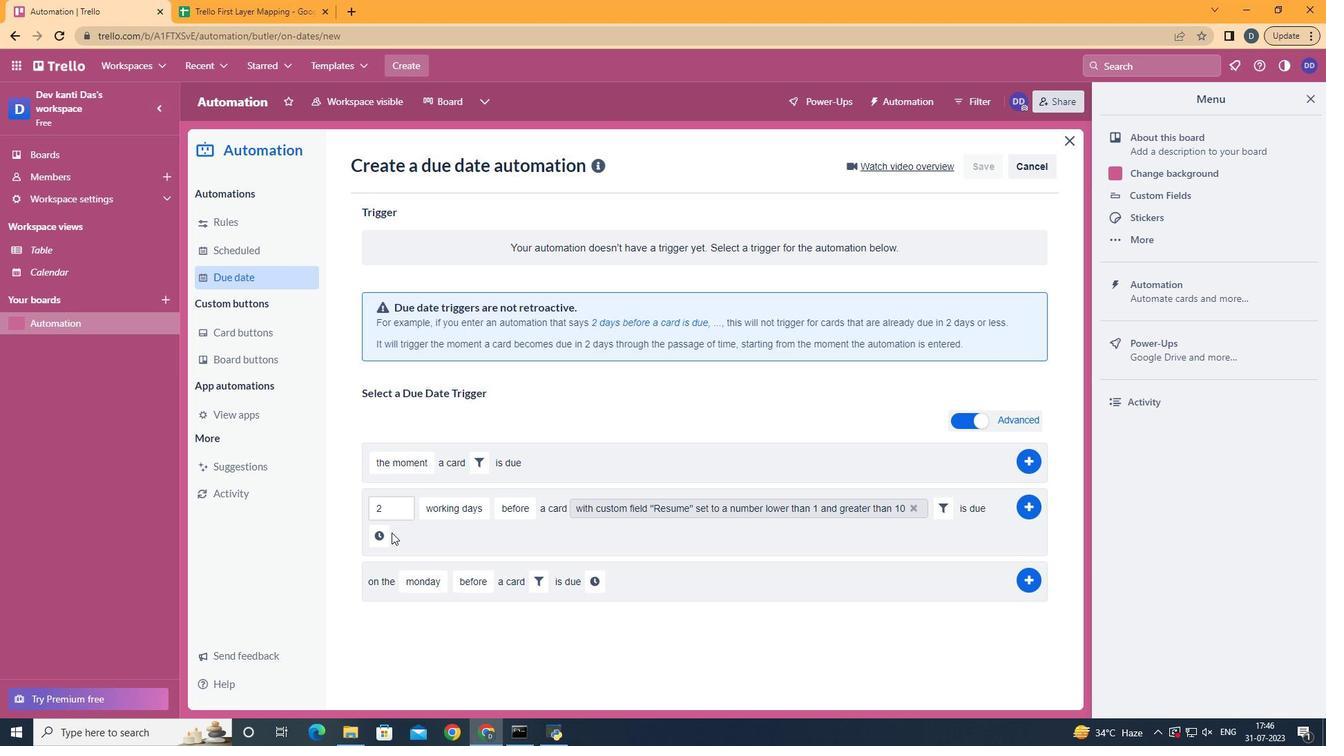 
Action: Mouse pressed left at (388, 534)
Screenshot: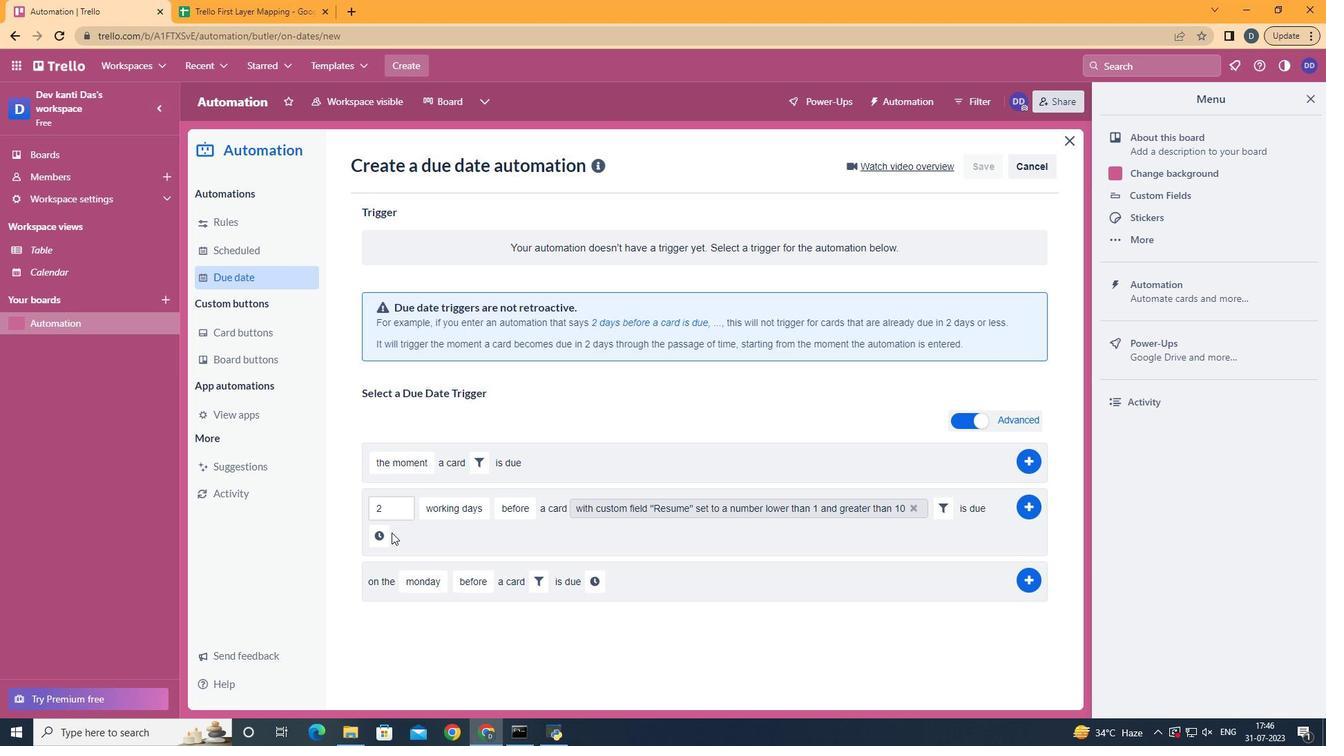 
Action: Mouse moved to (415, 542)
Screenshot: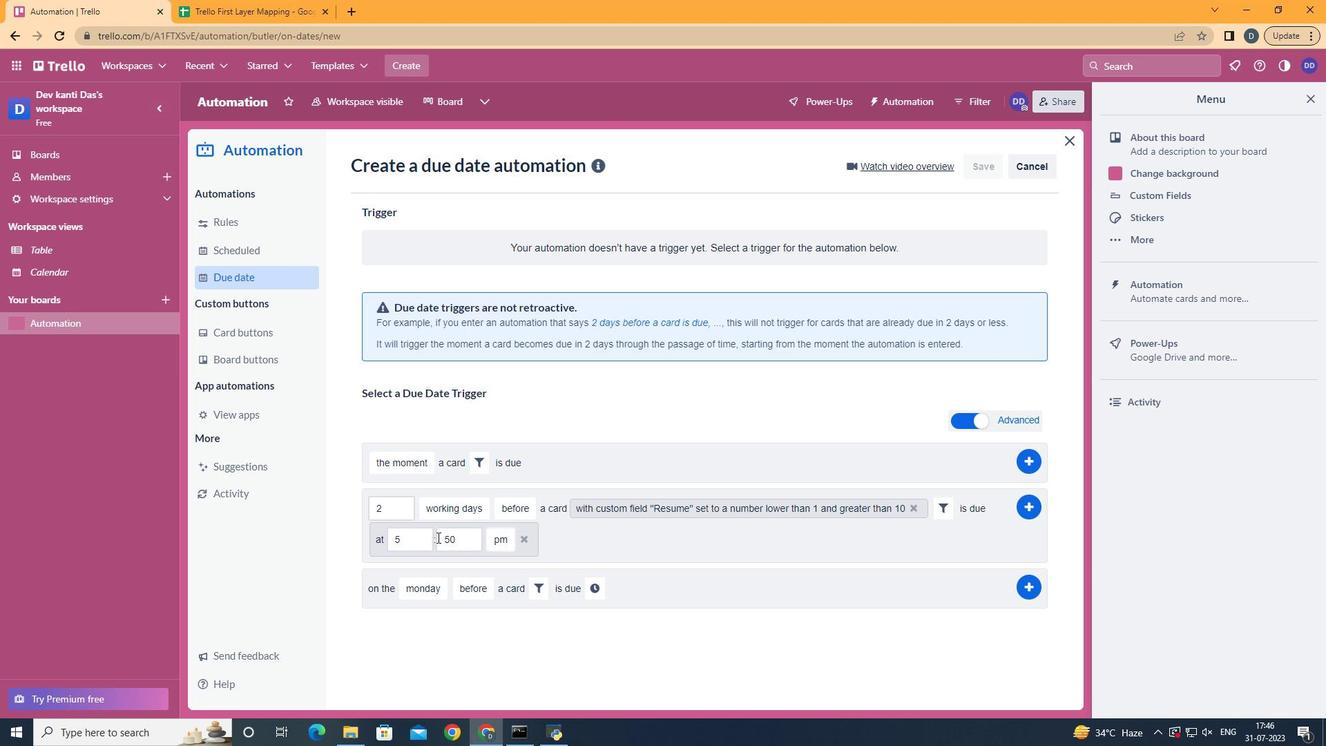 
Action: Mouse pressed left at (415, 542)
Screenshot: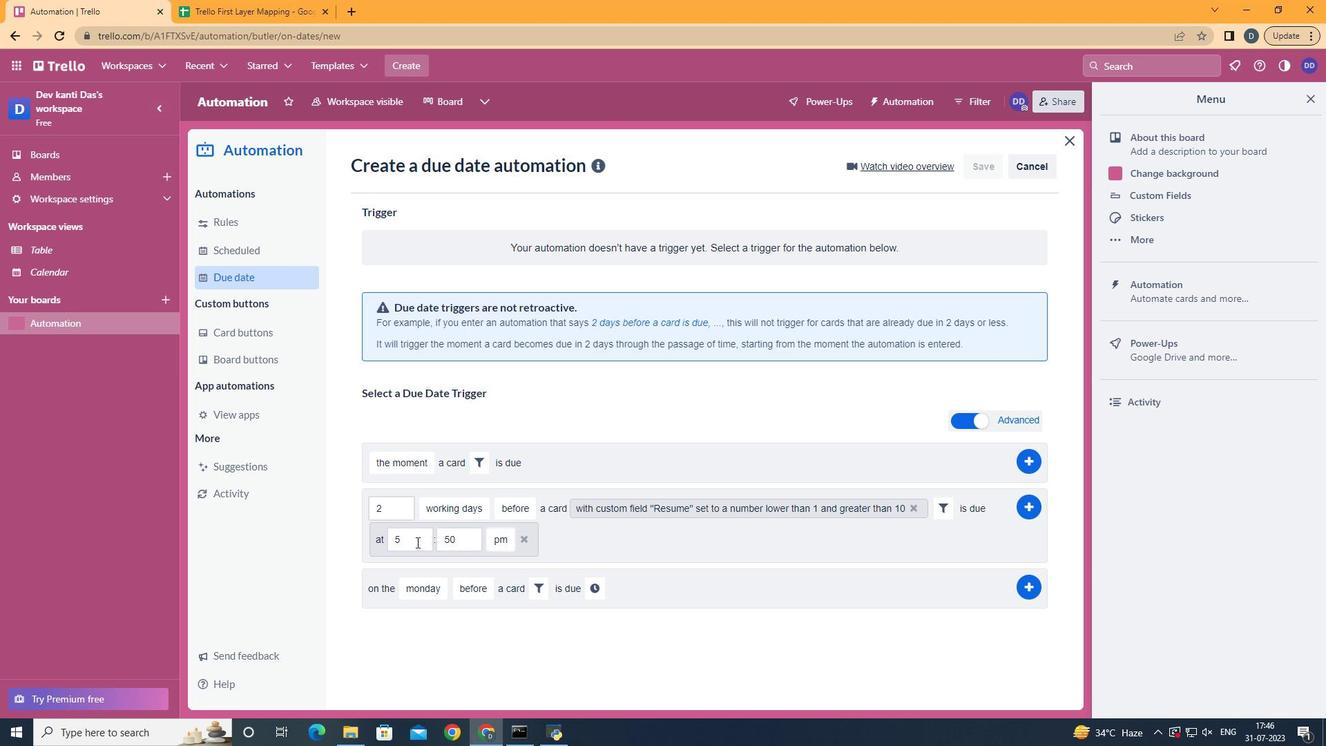 
Action: Key pressed <Key.backspace>11
Screenshot: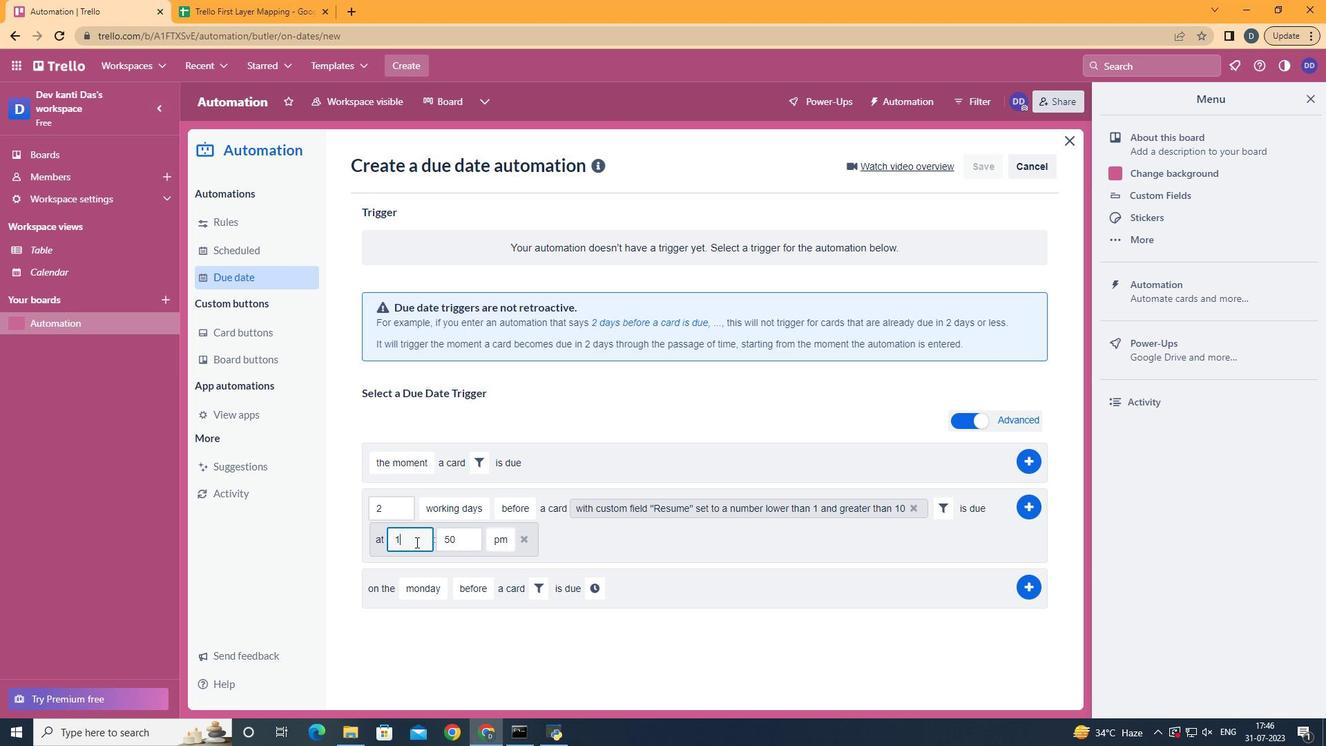 
Action: Mouse moved to (471, 536)
Screenshot: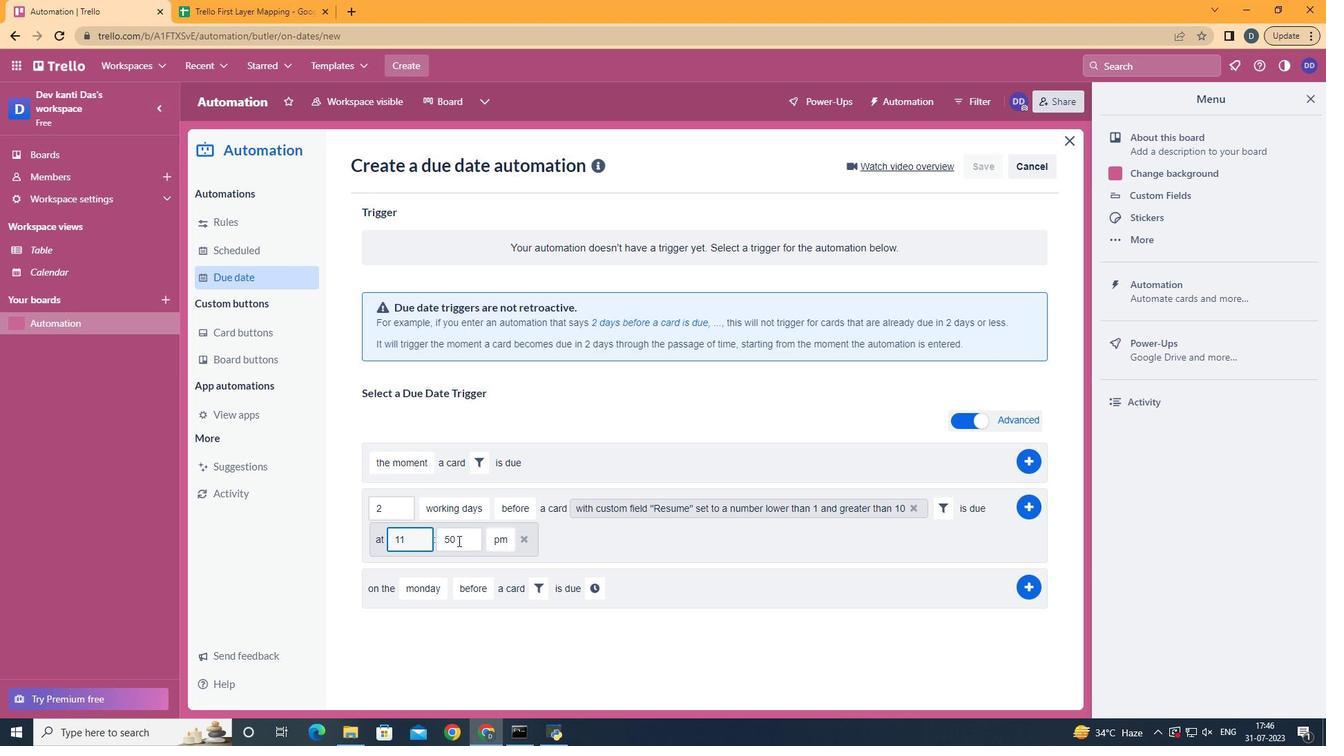 
Action: Mouse pressed left at (471, 536)
Screenshot: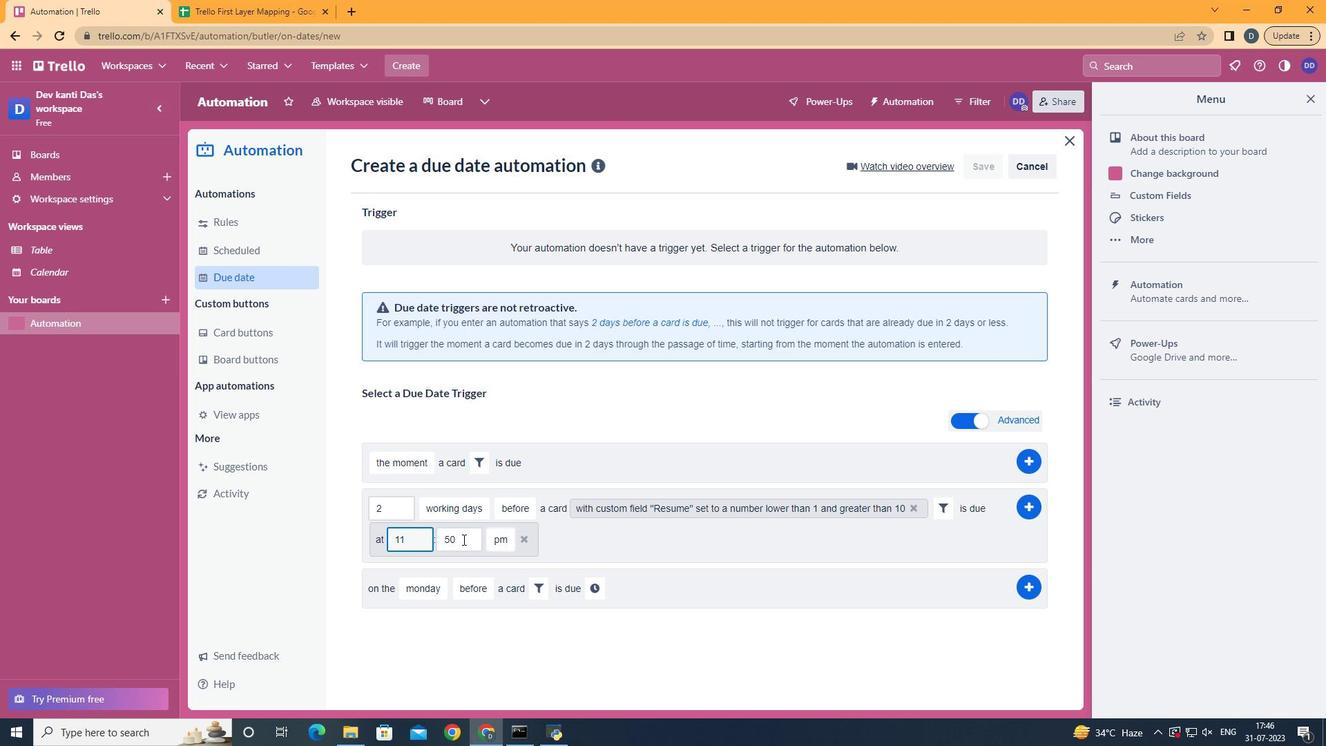 
Action: Key pressed <Key.backspace><Key.backspace>00
Screenshot: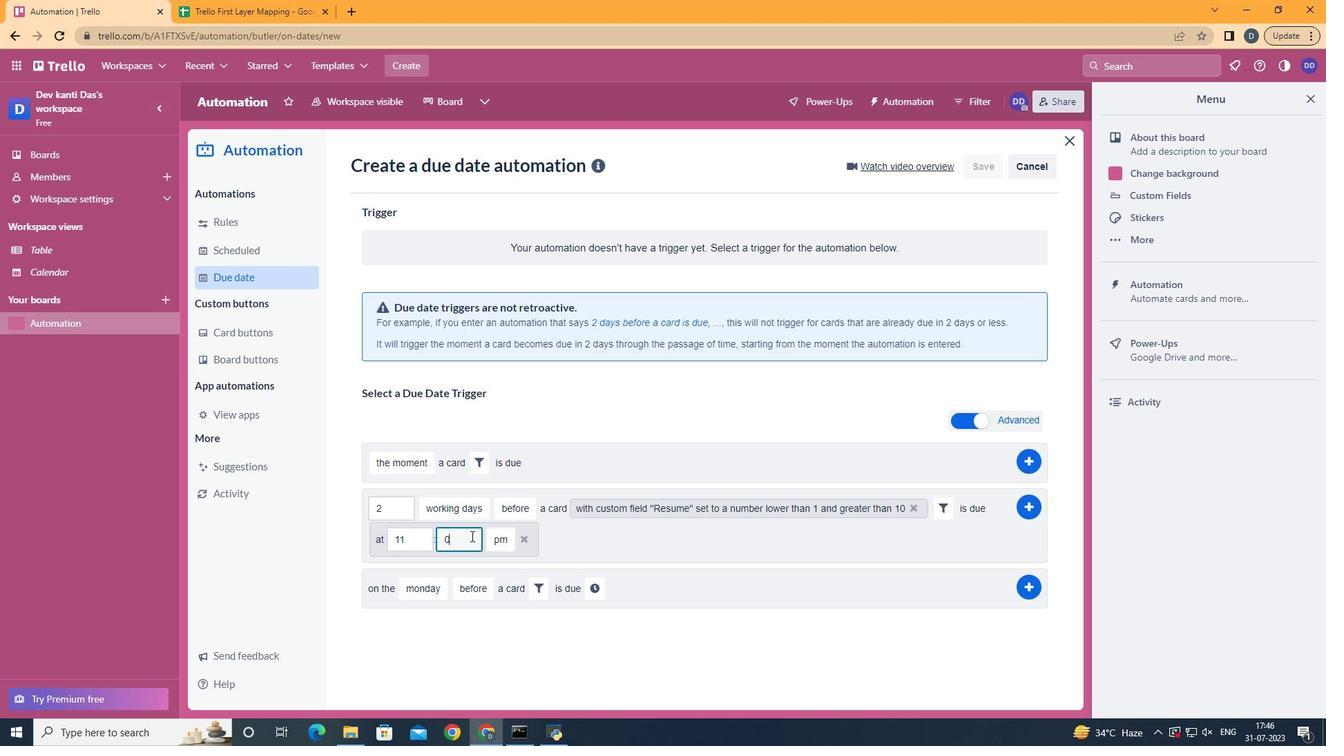 
Action: Mouse moved to (502, 566)
Screenshot: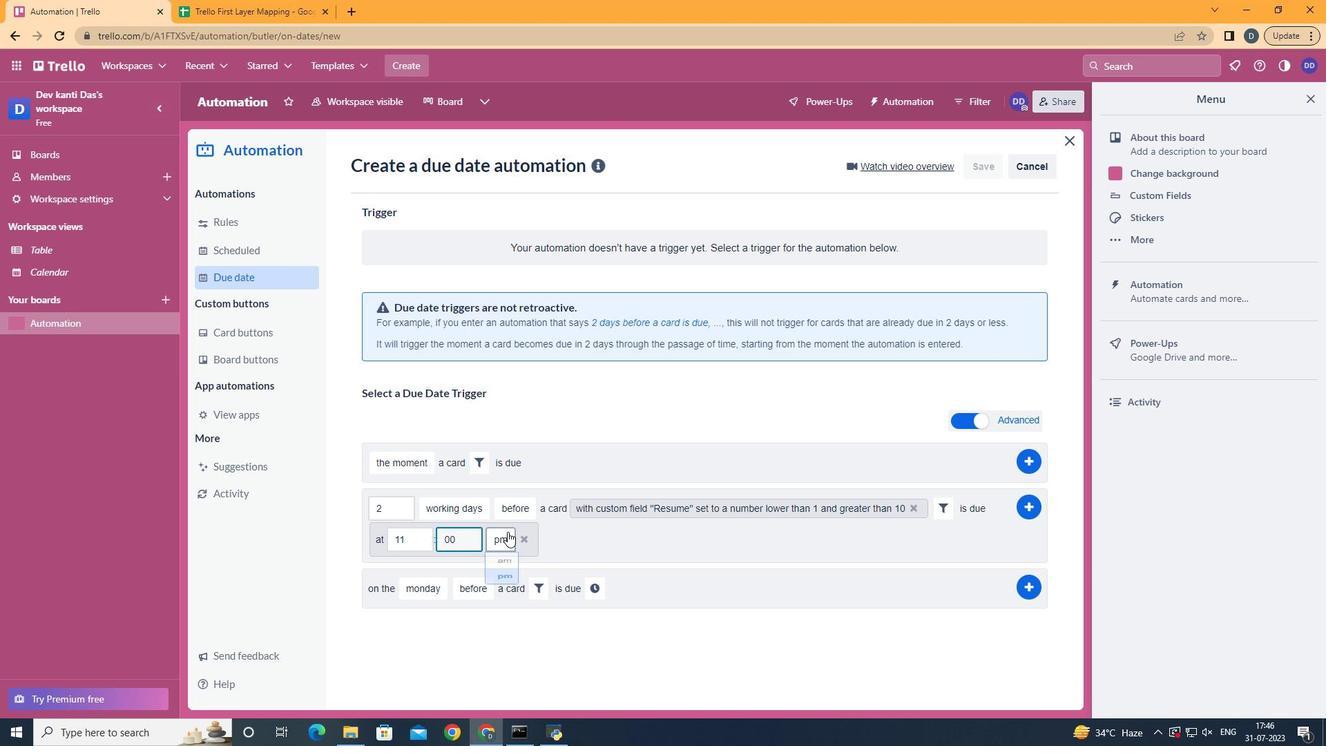 
Action: Mouse pressed left at (502, 566)
Screenshot: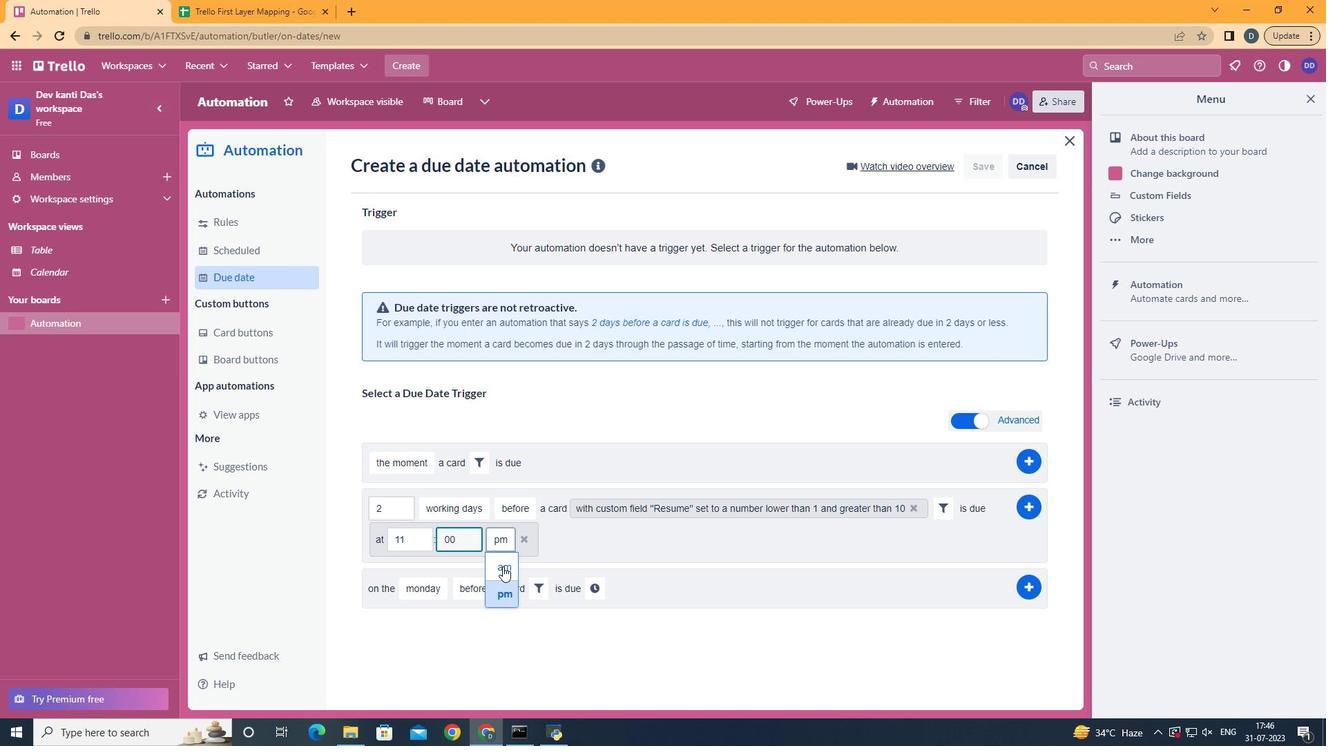 
Action: Mouse moved to (1033, 509)
Screenshot: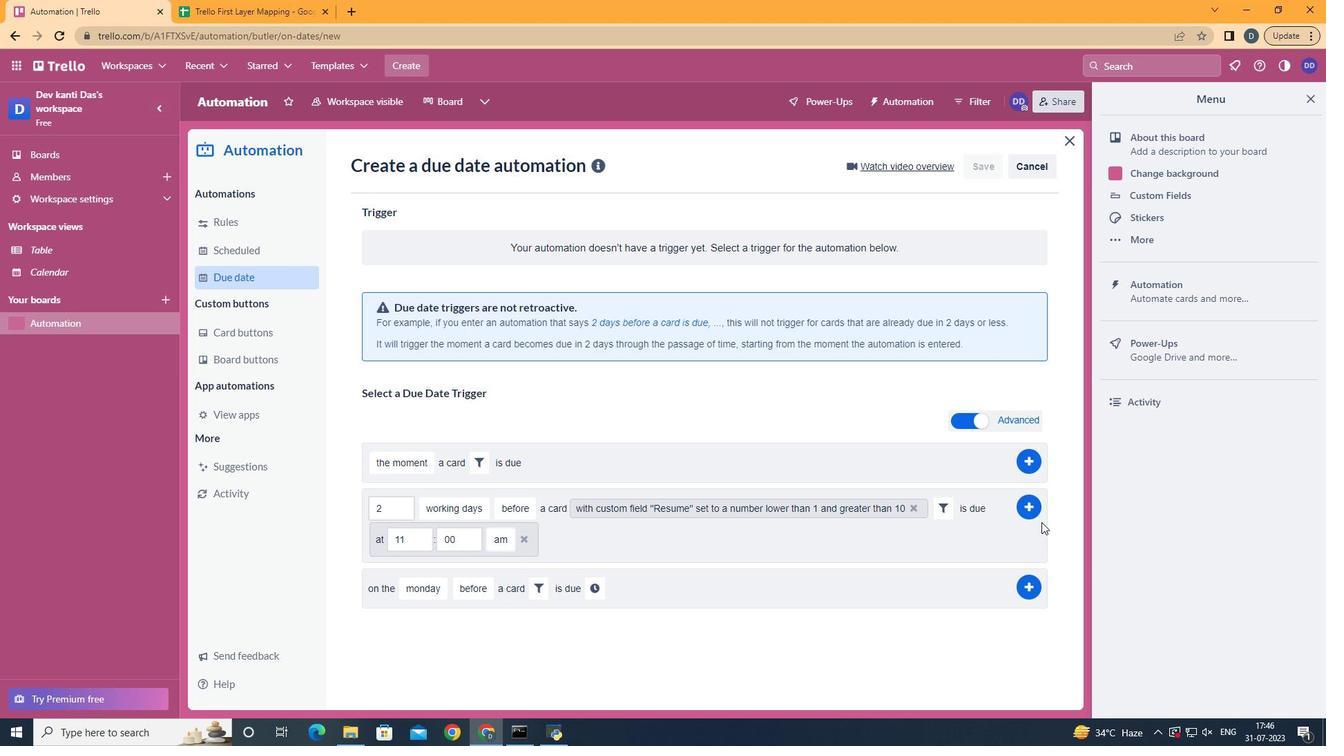 
Action: Mouse pressed left at (1033, 509)
Screenshot: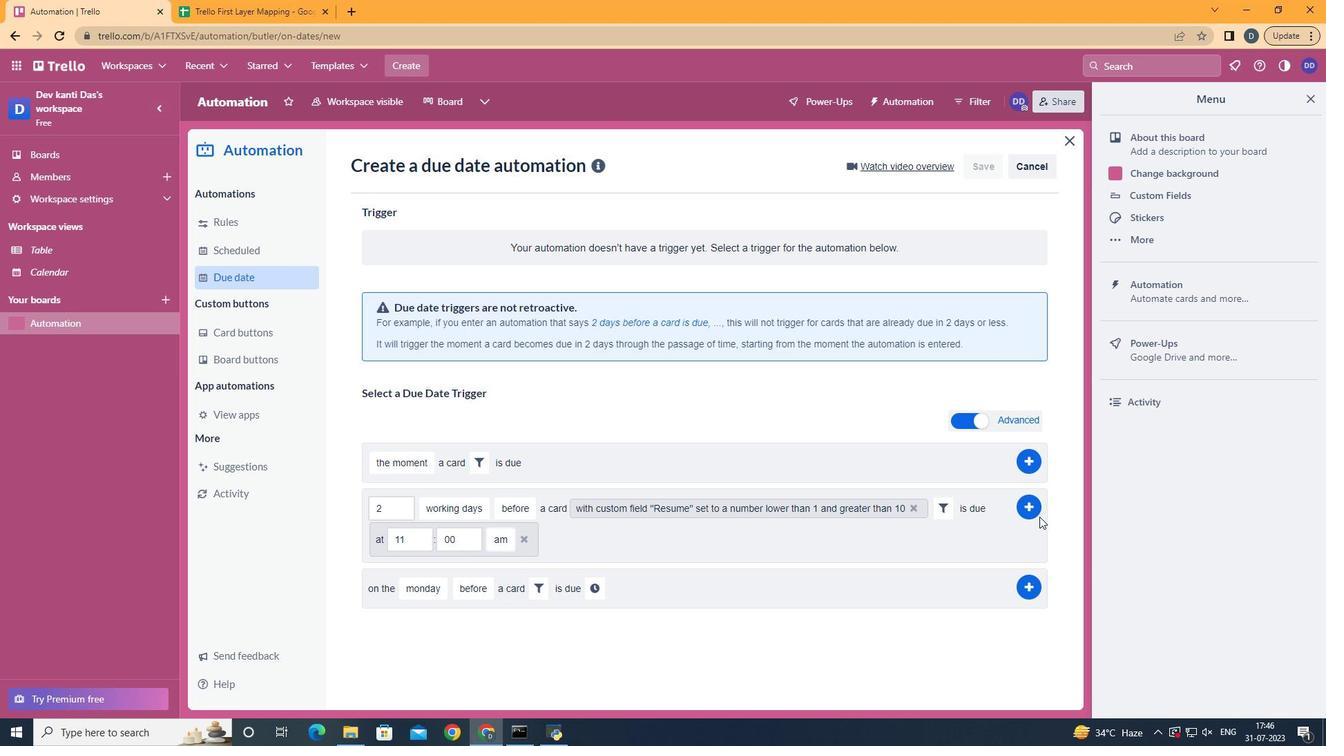 
Action: Mouse moved to (522, 256)
Screenshot: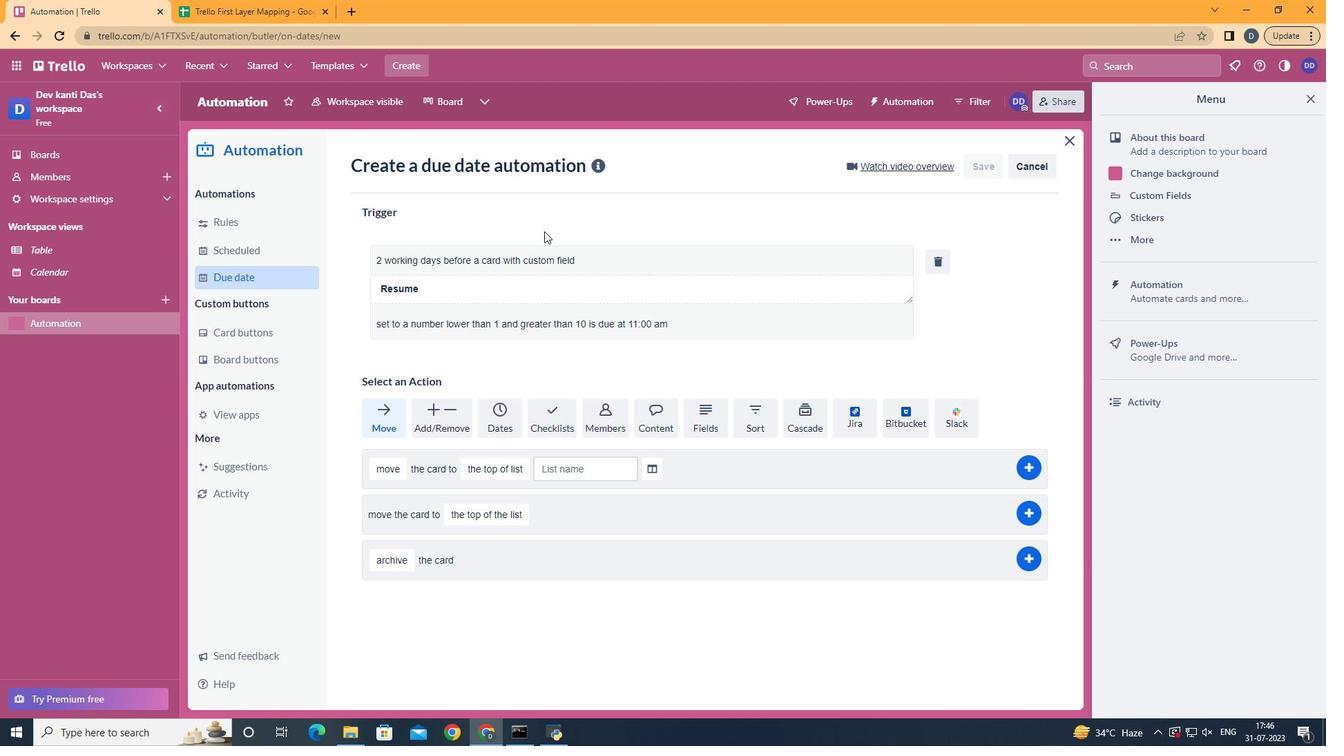 
